 Task: Look for space in Nokia, Finland from 9th August, 2023 to 12th August, 2023 for 1 adult in price range Rs.6000 to Rs.15000. Place can be entire place with 1  bedroom having 1 bed and 1 bathroom. Property type can be house, flat, guest house. Booking option can be shelf check-in. Required host language is .
Action: Mouse moved to (392, 86)
Screenshot: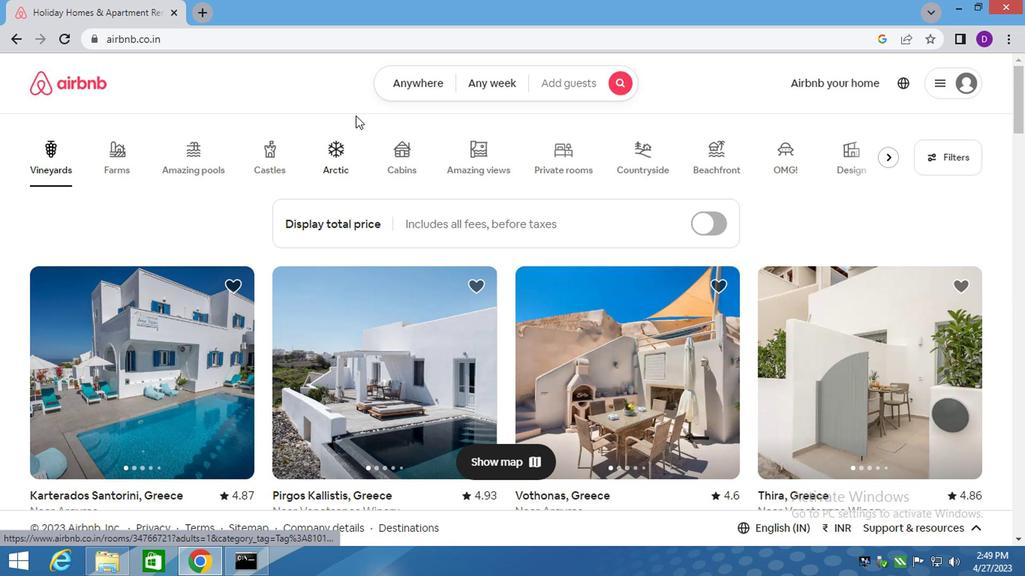 
Action: Mouse pressed left at (392, 86)
Screenshot: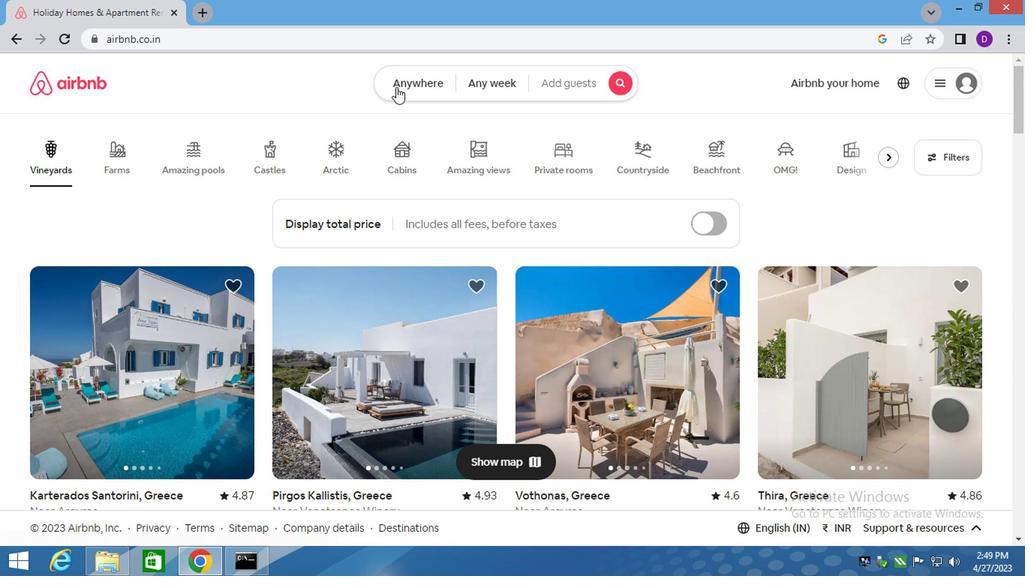 
Action: Mouse moved to (295, 149)
Screenshot: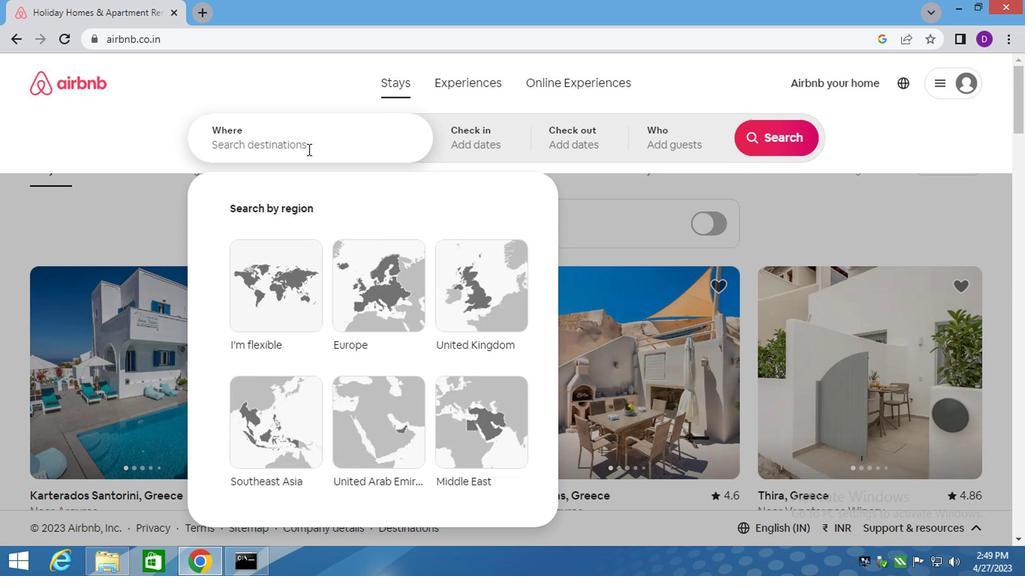 
Action: Mouse pressed left at (295, 149)
Screenshot: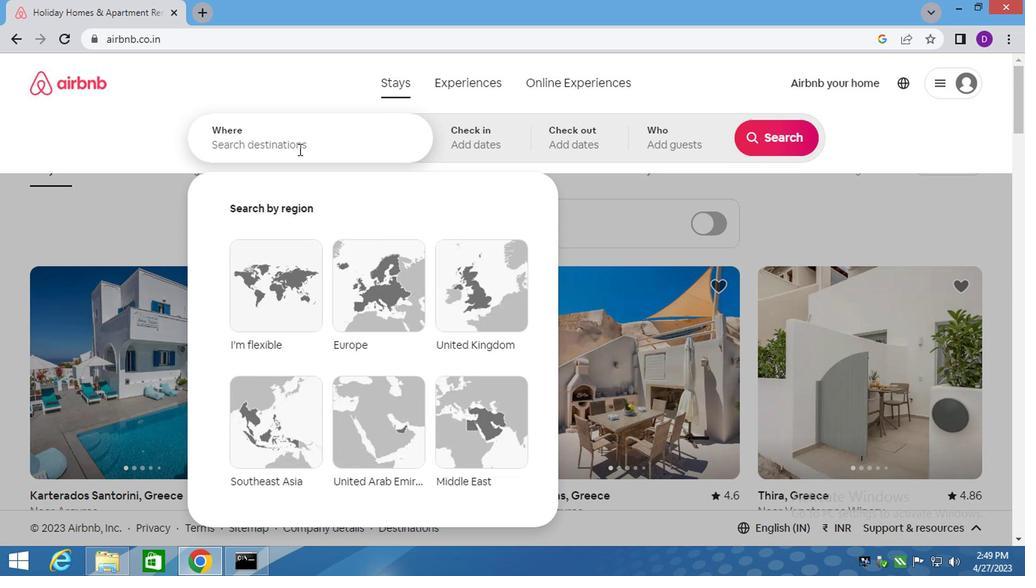 
Action: Key pressed nokia,<Key.space>finland
Screenshot: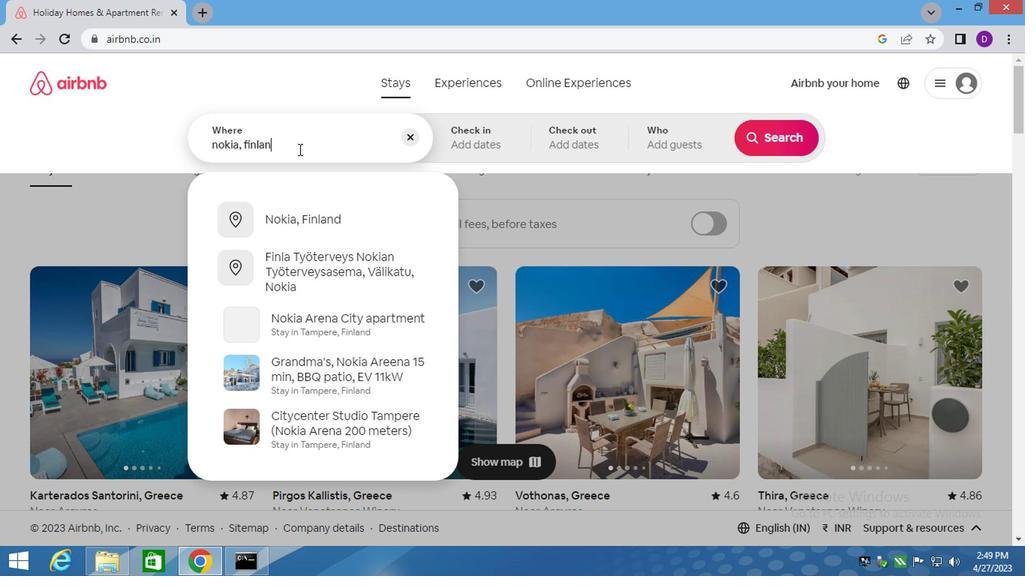 
Action: Mouse moved to (303, 216)
Screenshot: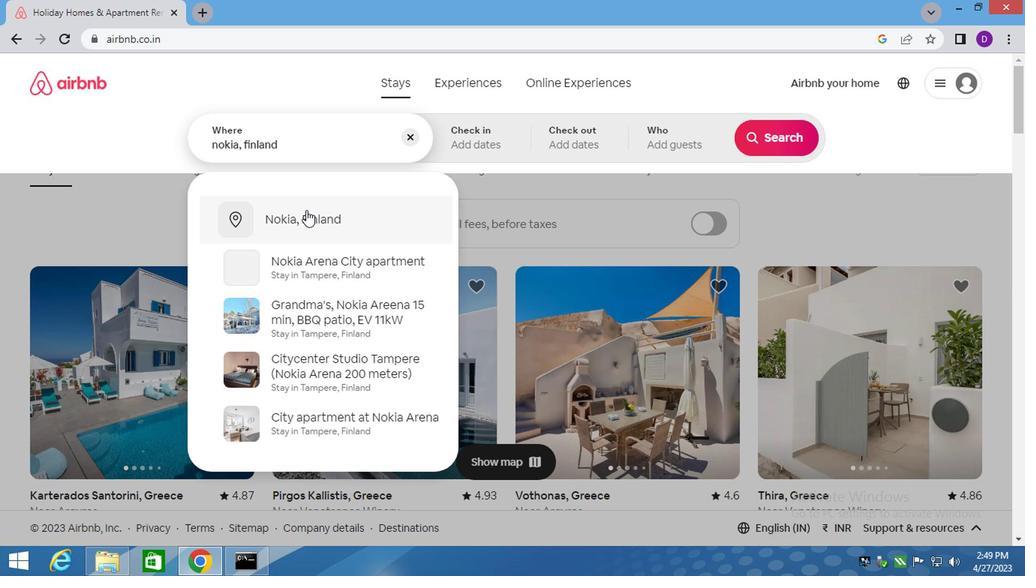 
Action: Mouse pressed left at (303, 216)
Screenshot: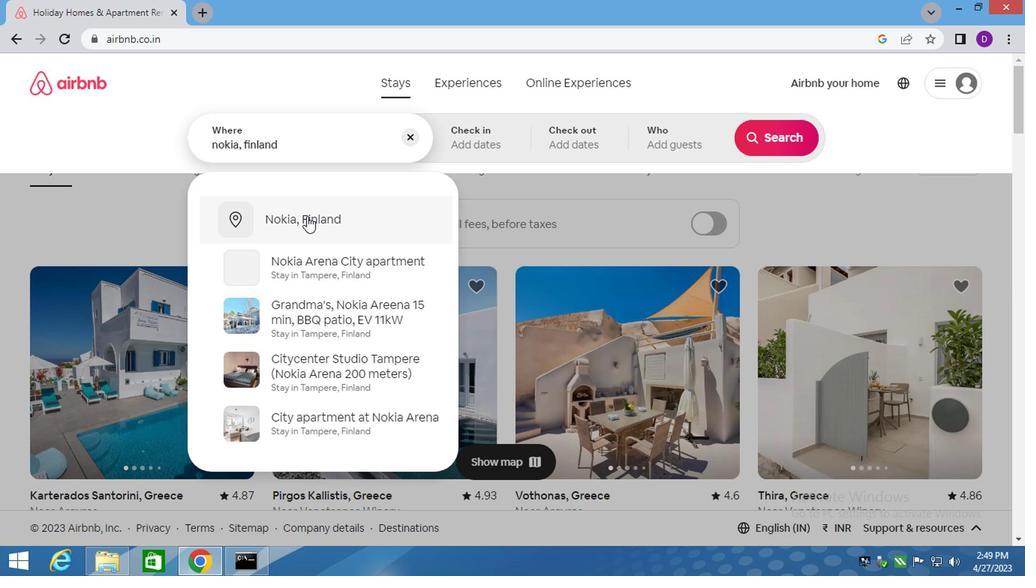 
Action: Mouse moved to (762, 258)
Screenshot: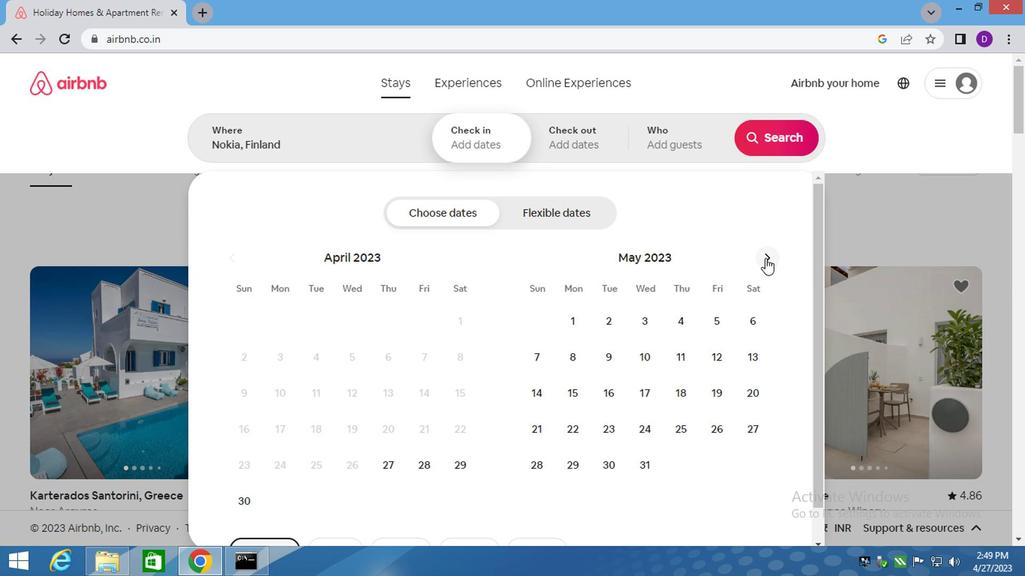 
Action: Mouse pressed left at (762, 258)
Screenshot: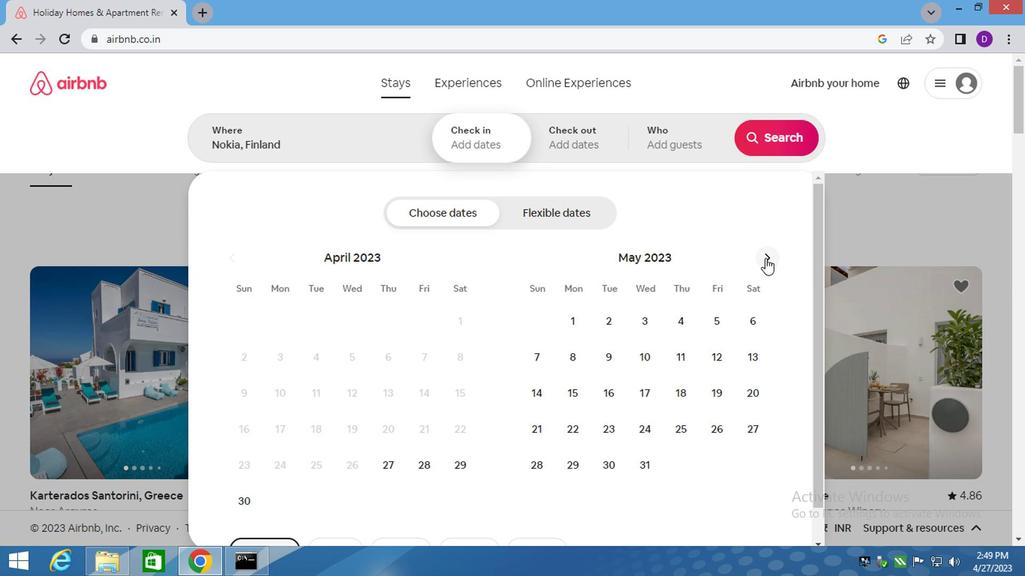 
Action: Mouse pressed left at (762, 258)
Screenshot: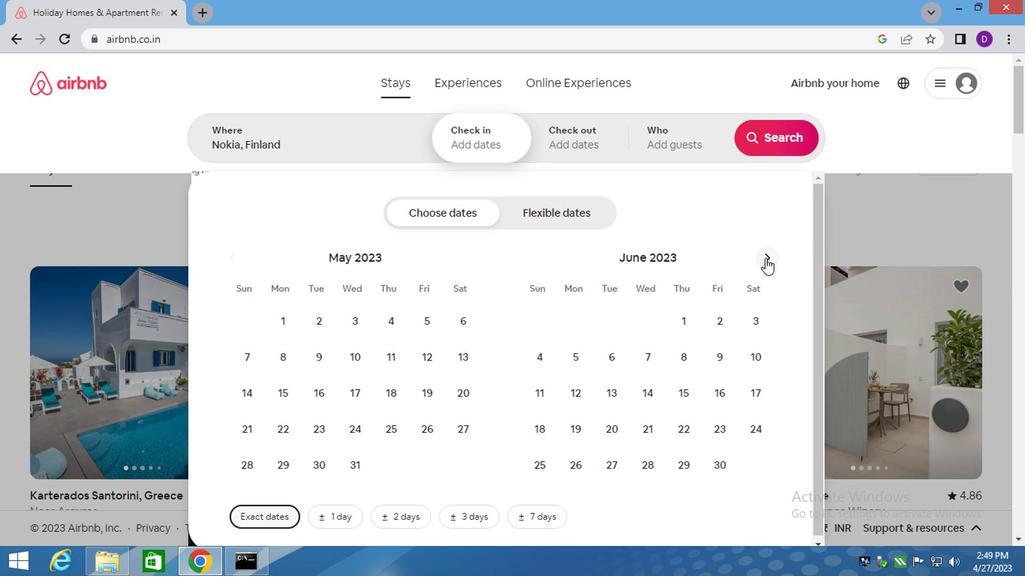 
Action: Mouse pressed left at (762, 258)
Screenshot: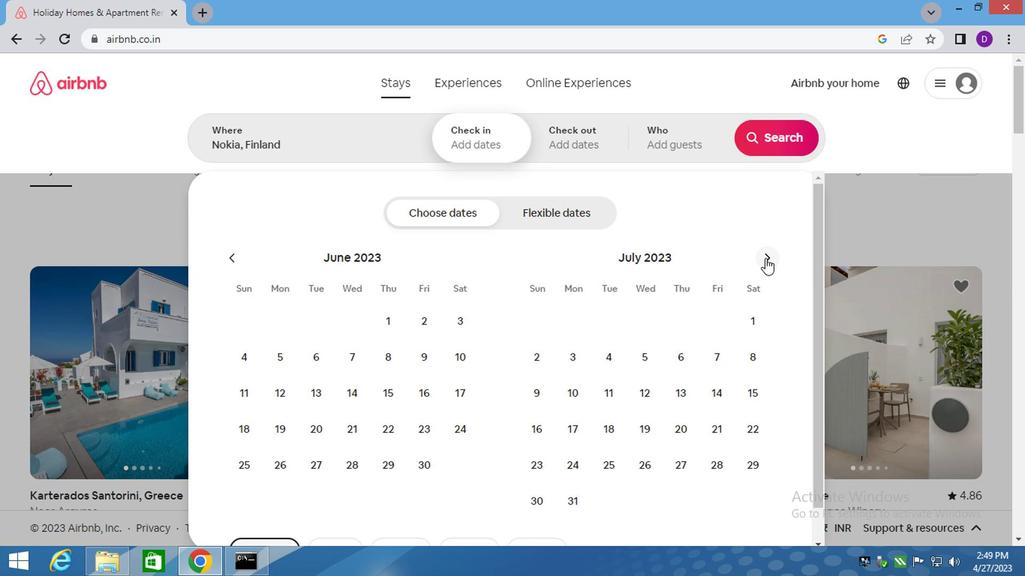 
Action: Mouse moved to (649, 358)
Screenshot: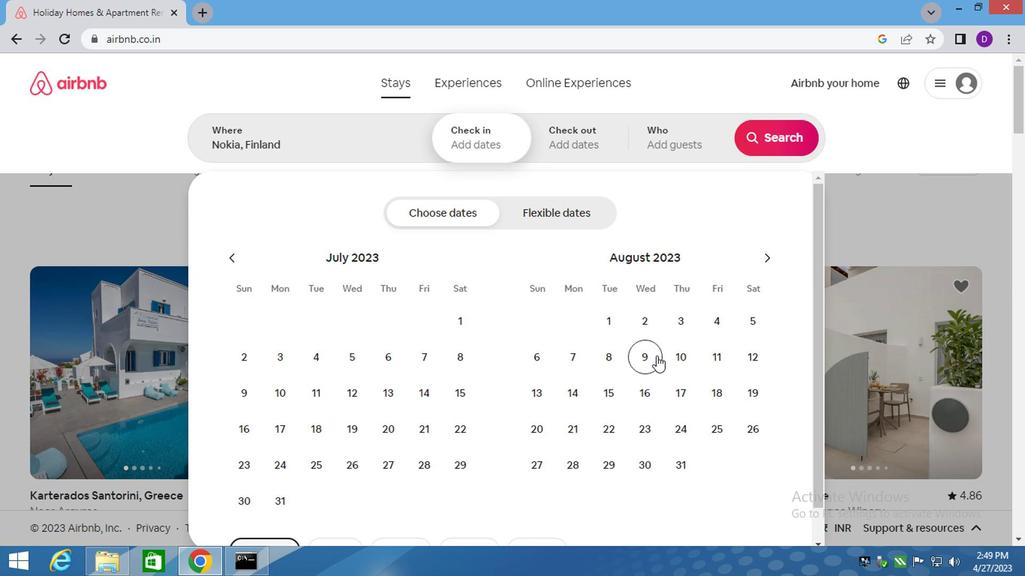 
Action: Mouse pressed left at (649, 358)
Screenshot: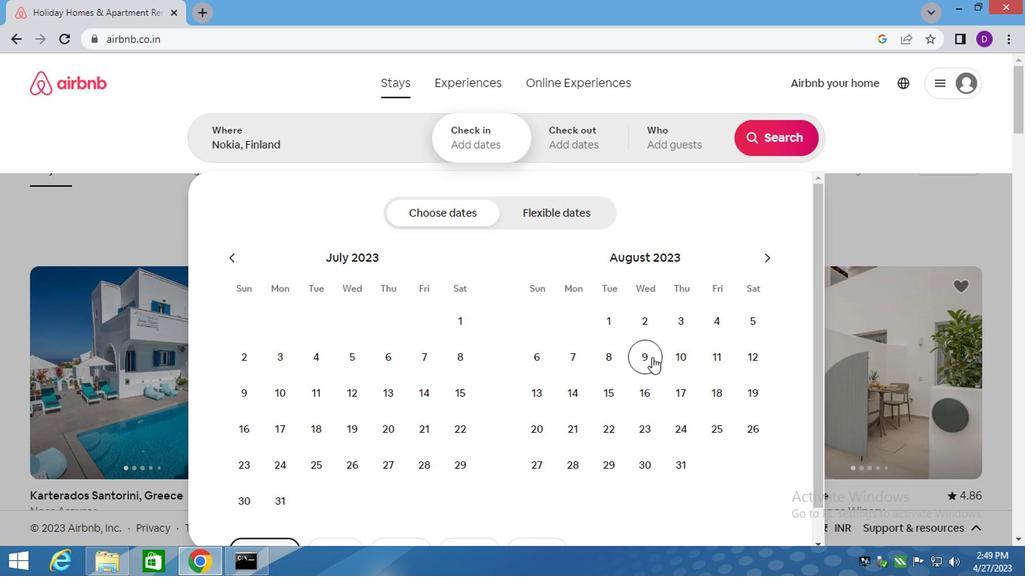 
Action: Mouse moved to (750, 357)
Screenshot: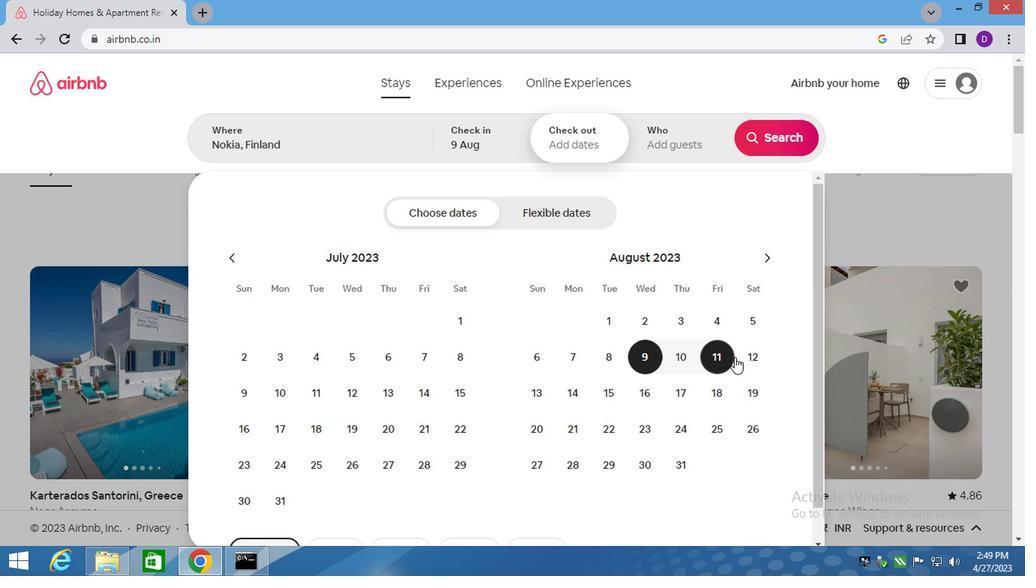 
Action: Mouse pressed left at (750, 357)
Screenshot: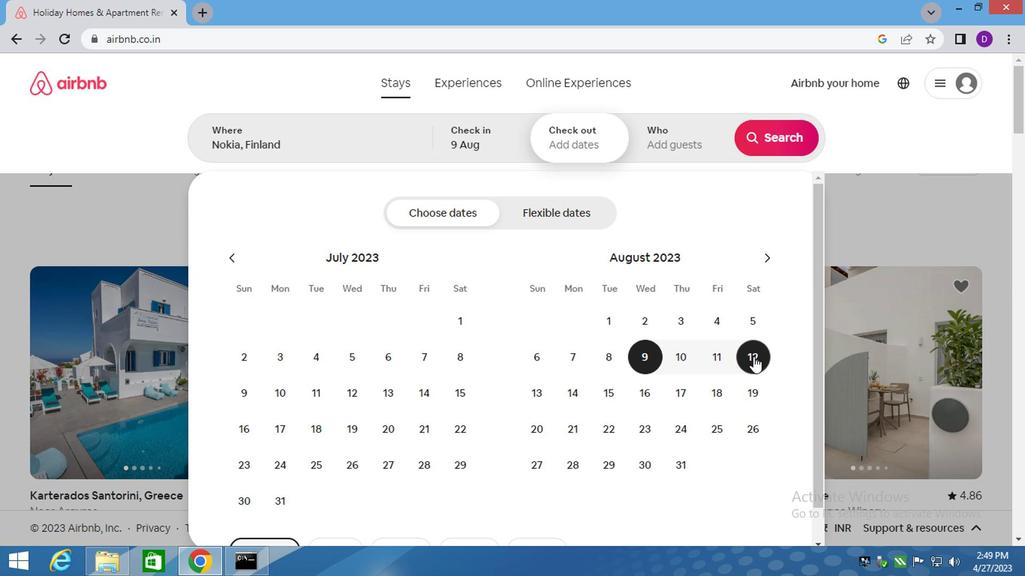 
Action: Mouse moved to (664, 129)
Screenshot: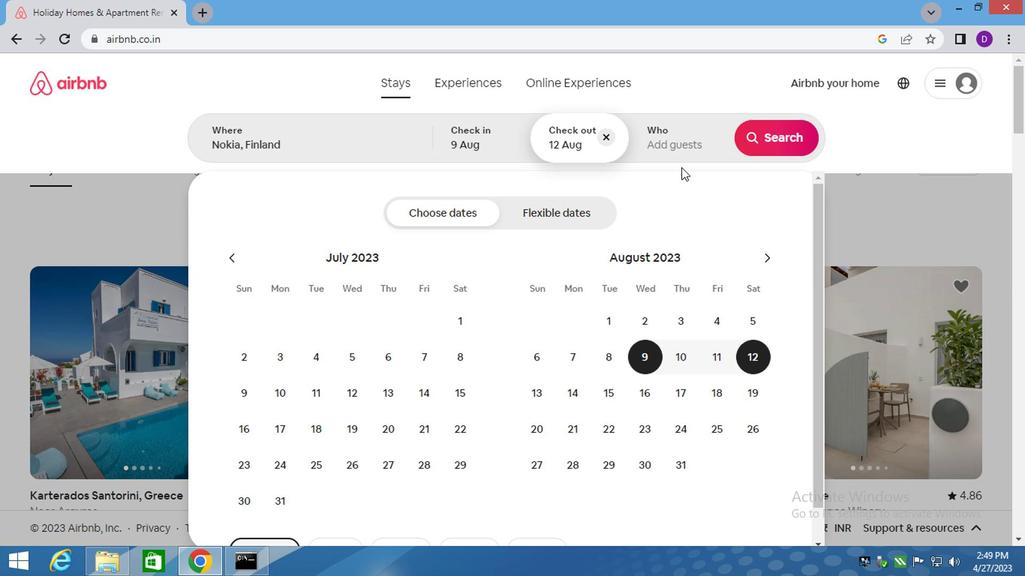 
Action: Mouse pressed left at (664, 129)
Screenshot: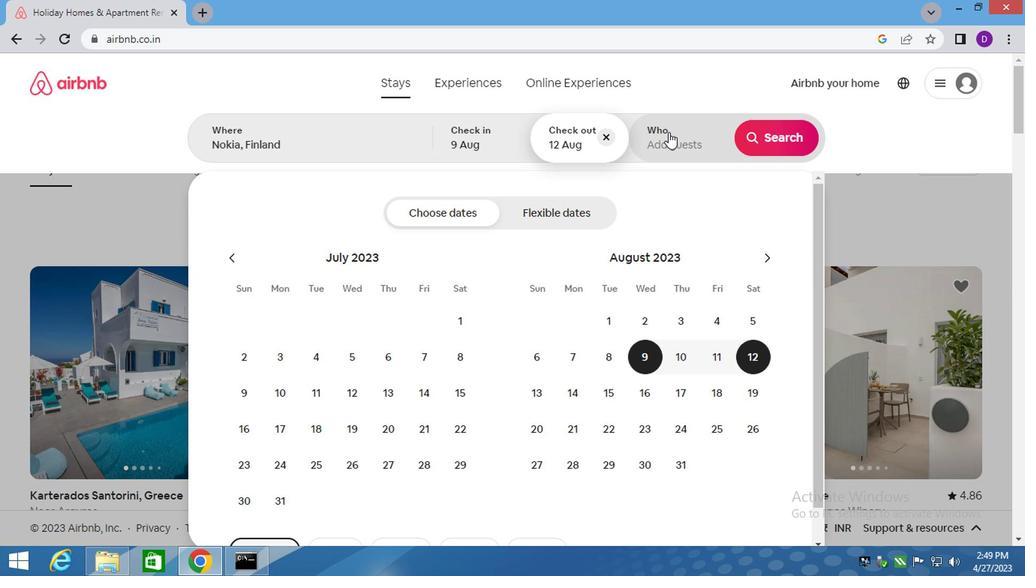 
Action: Mouse moved to (772, 222)
Screenshot: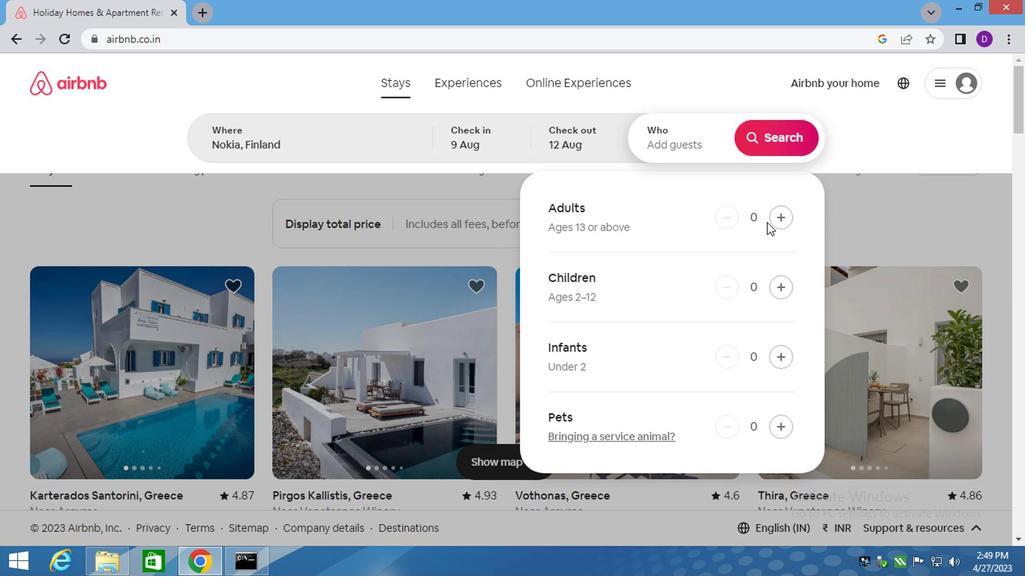 
Action: Mouse pressed left at (772, 222)
Screenshot: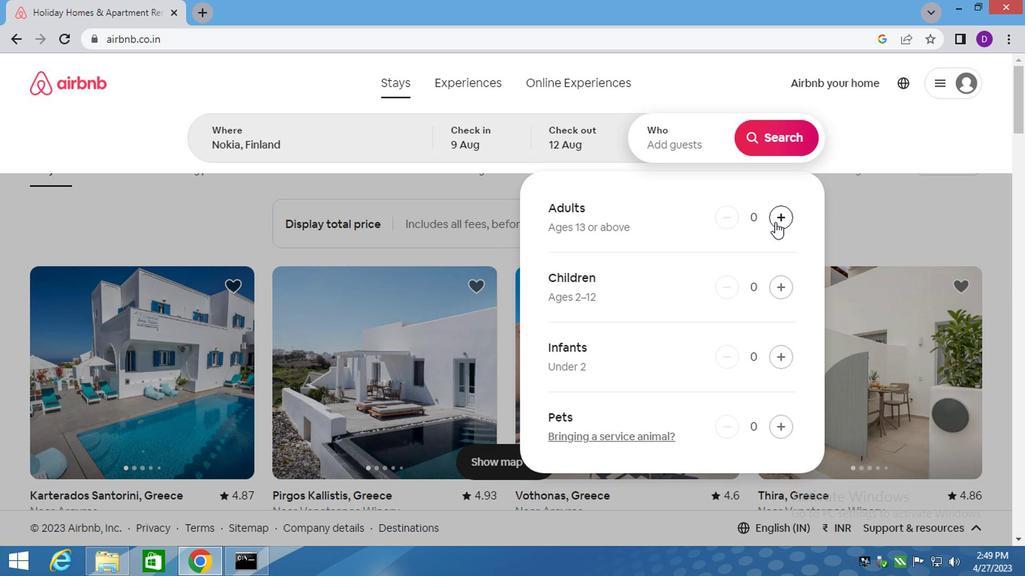 
Action: Mouse moved to (760, 137)
Screenshot: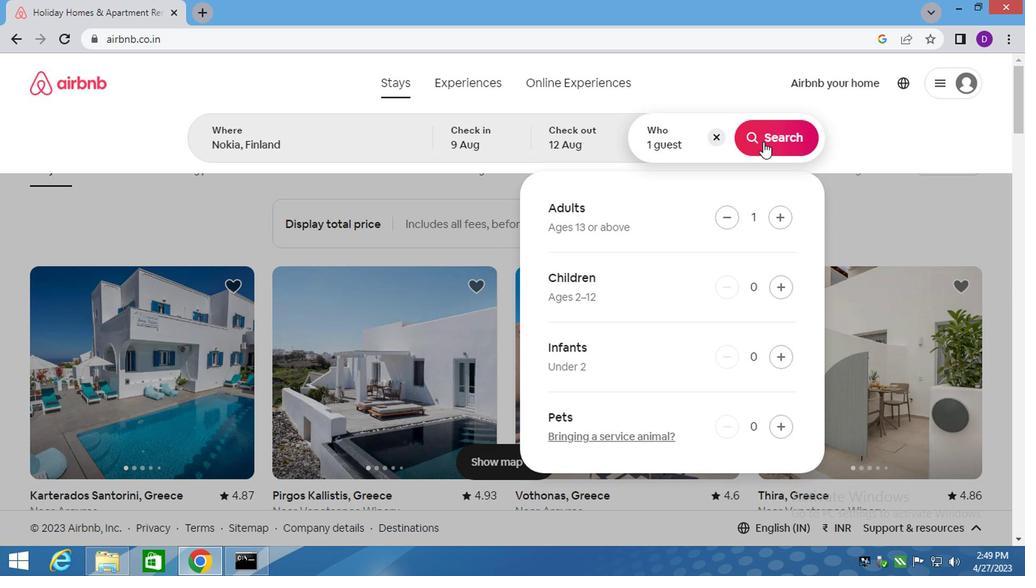 
Action: Mouse pressed left at (760, 137)
Screenshot: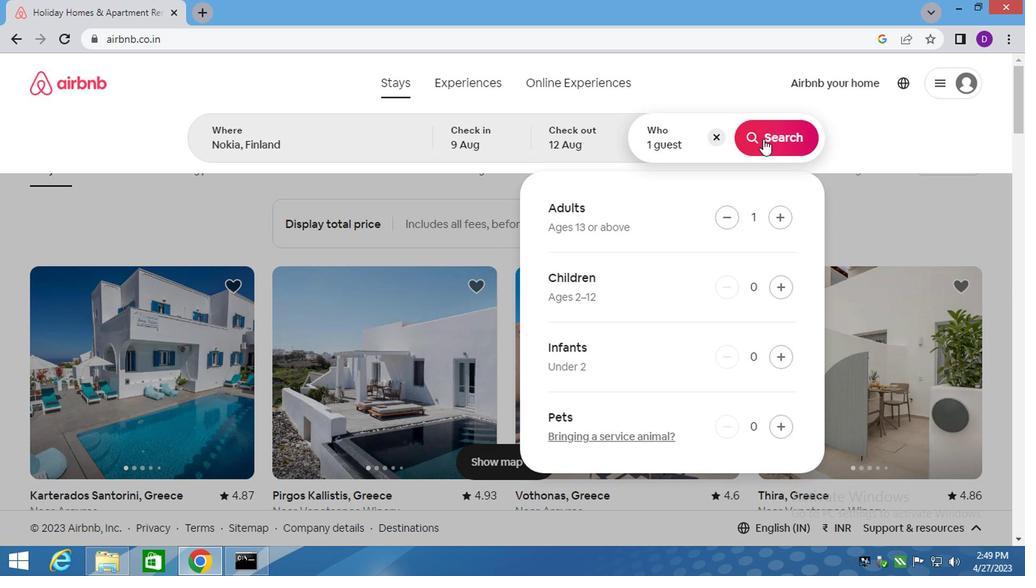 
Action: Mouse moved to (949, 137)
Screenshot: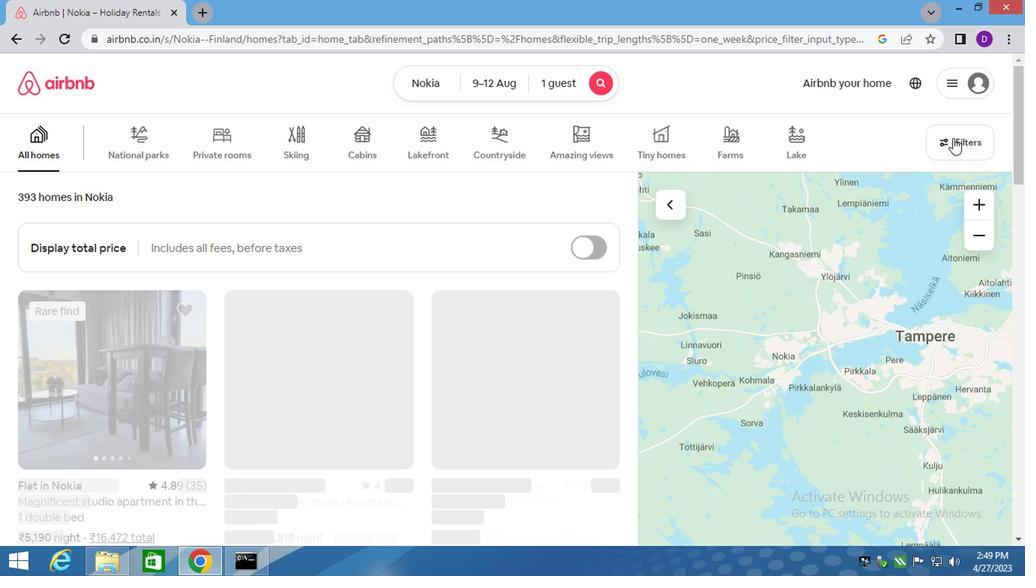 
Action: Mouse pressed left at (949, 137)
Screenshot: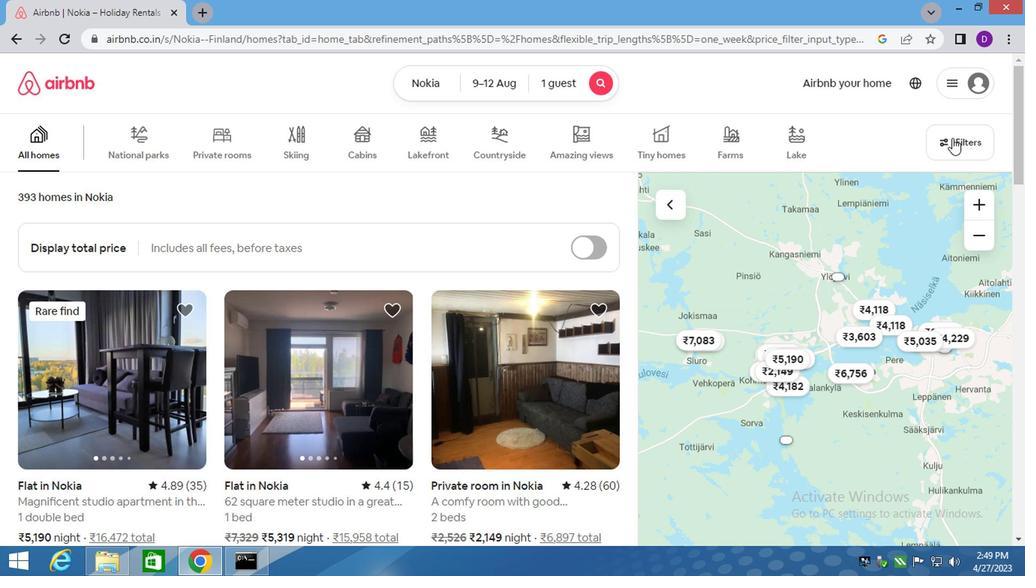 
Action: Mouse moved to (305, 332)
Screenshot: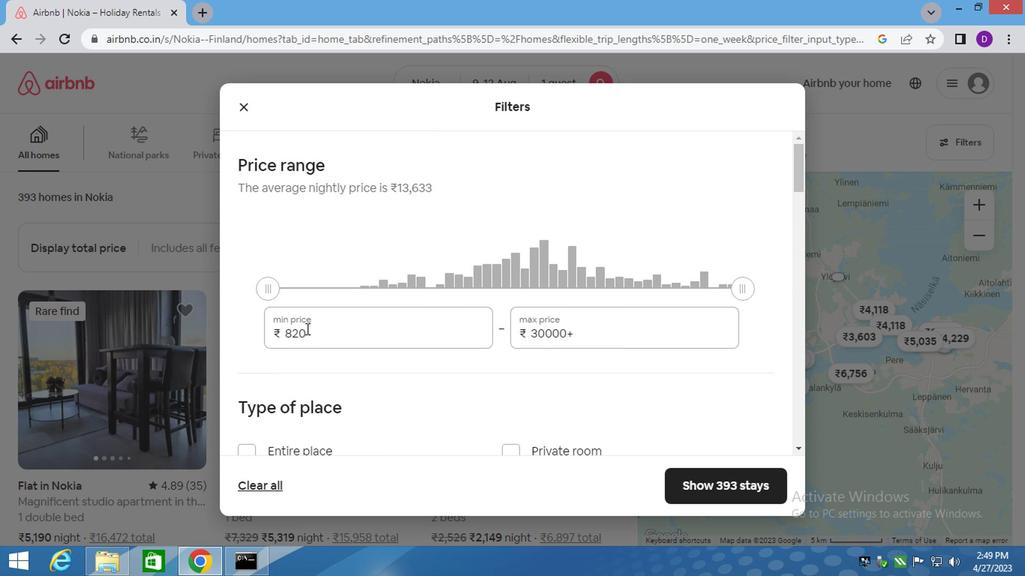 
Action: Mouse pressed left at (305, 332)
Screenshot: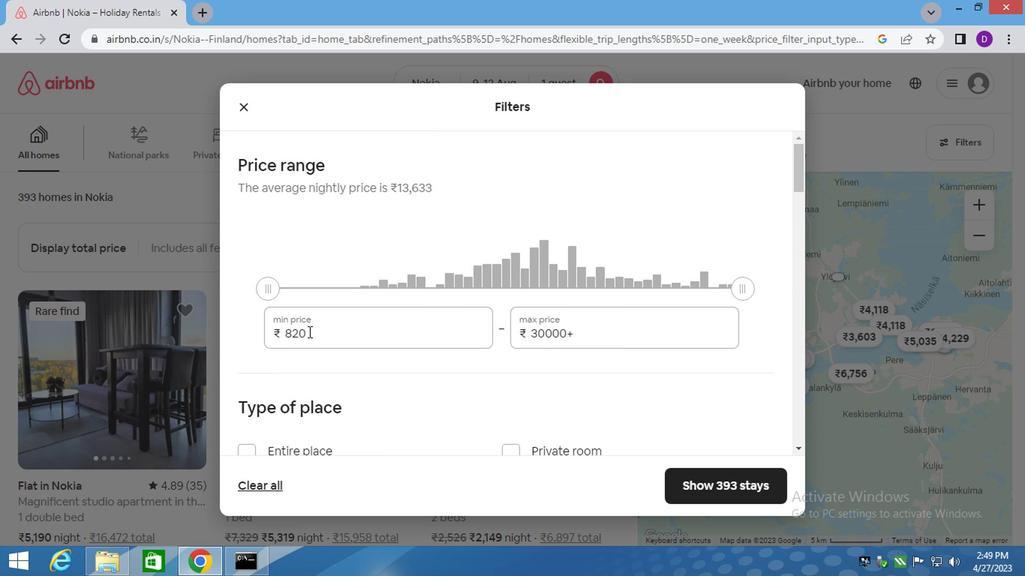 
Action: Mouse pressed left at (305, 332)
Screenshot: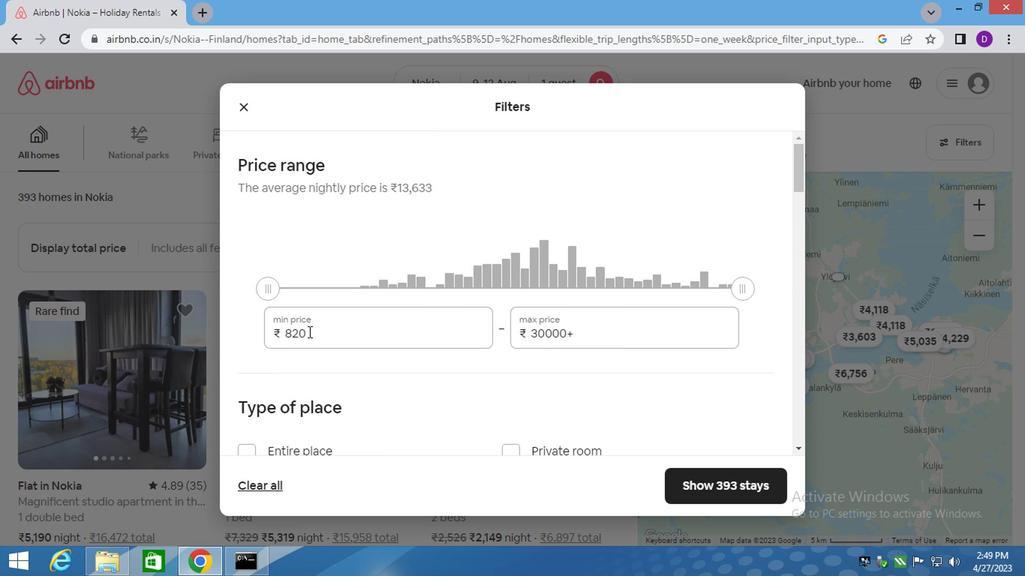 
Action: Key pressed 6000<Key.tab>15000
Screenshot: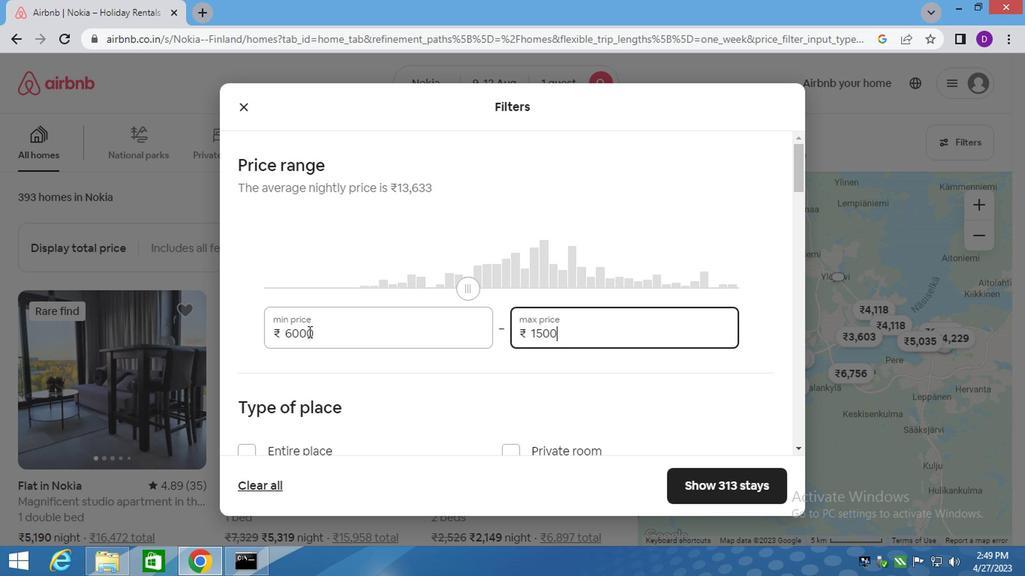 
Action: Mouse moved to (311, 354)
Screenshot: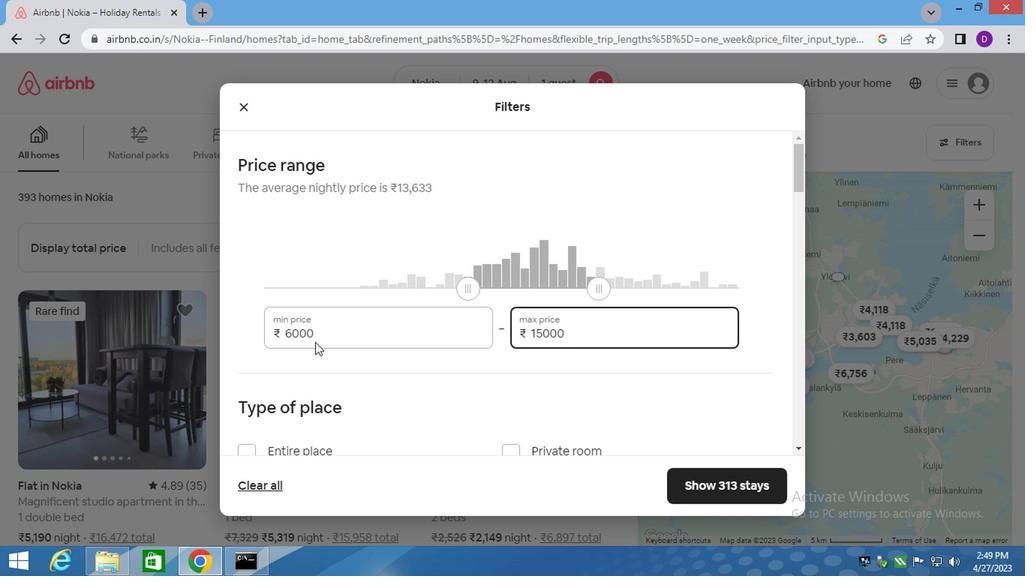 
Action: Mouse scrolled (311, 353) with delta (0, -1)
Screenshot: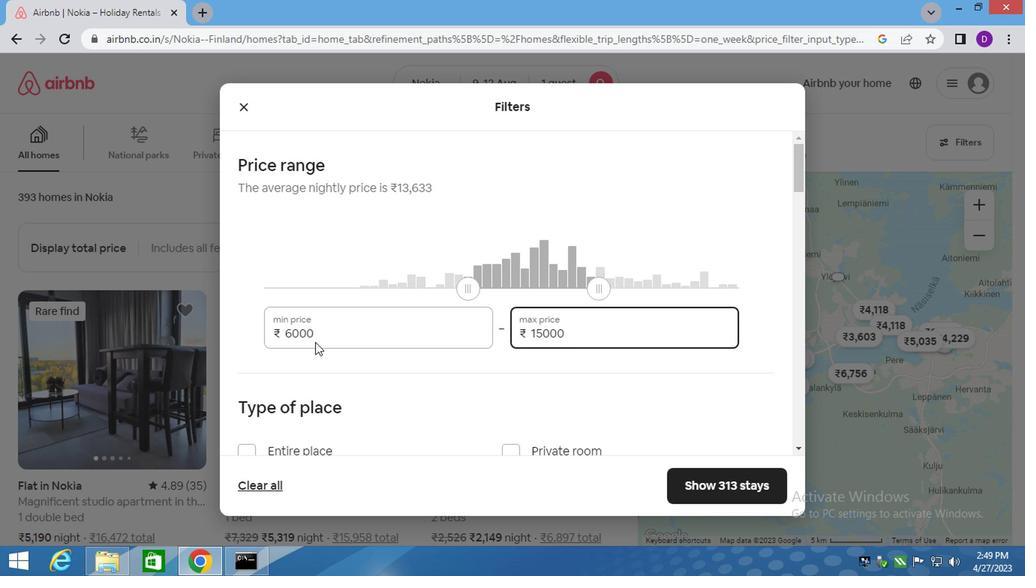 
Action: Mouse moved to (244, 386)
Screenshot: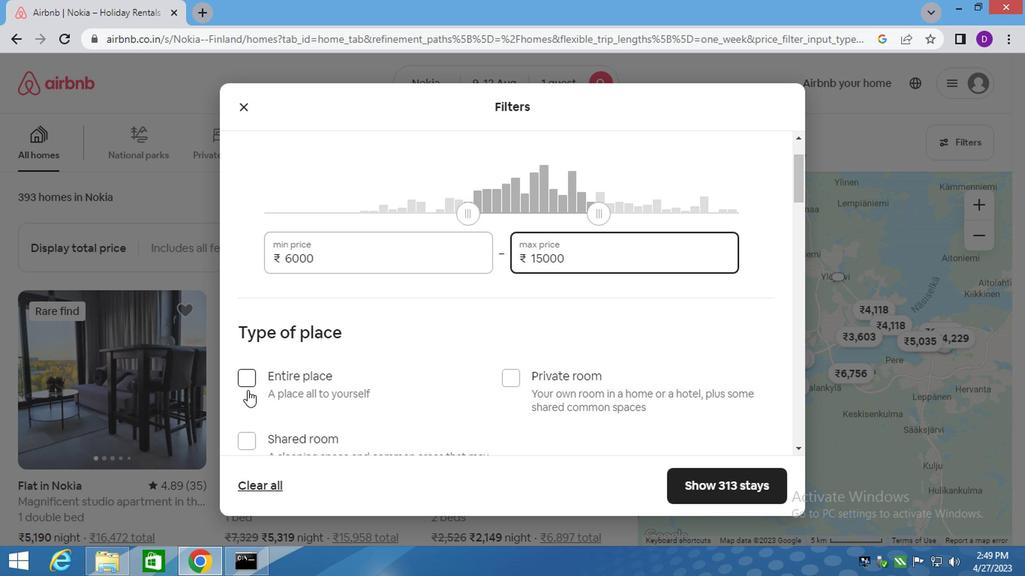 
Action: Mouse pressed left at (244, 386)
Screenshot: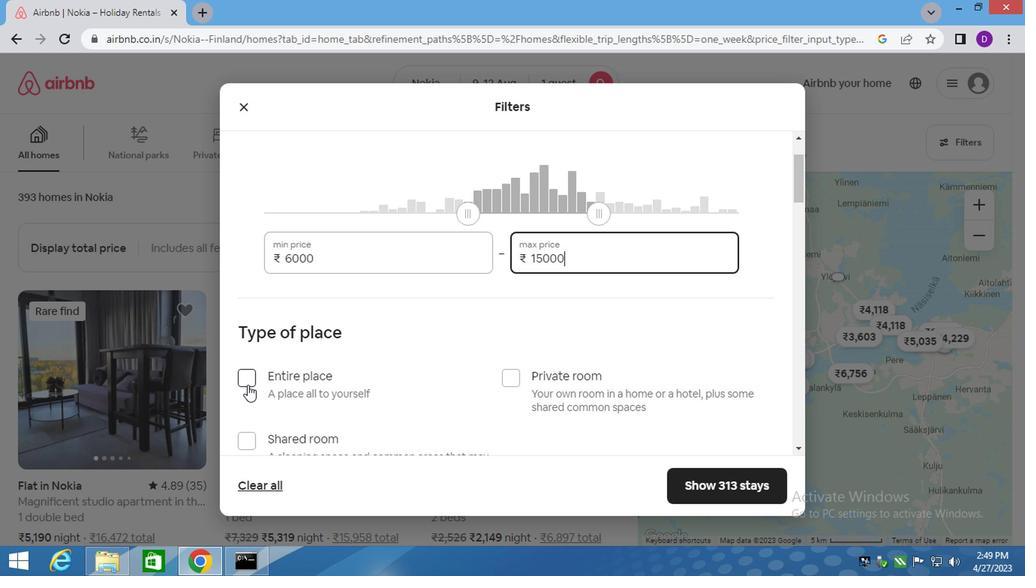 
Action: Mouse moved to (320, 403)
Screenshot: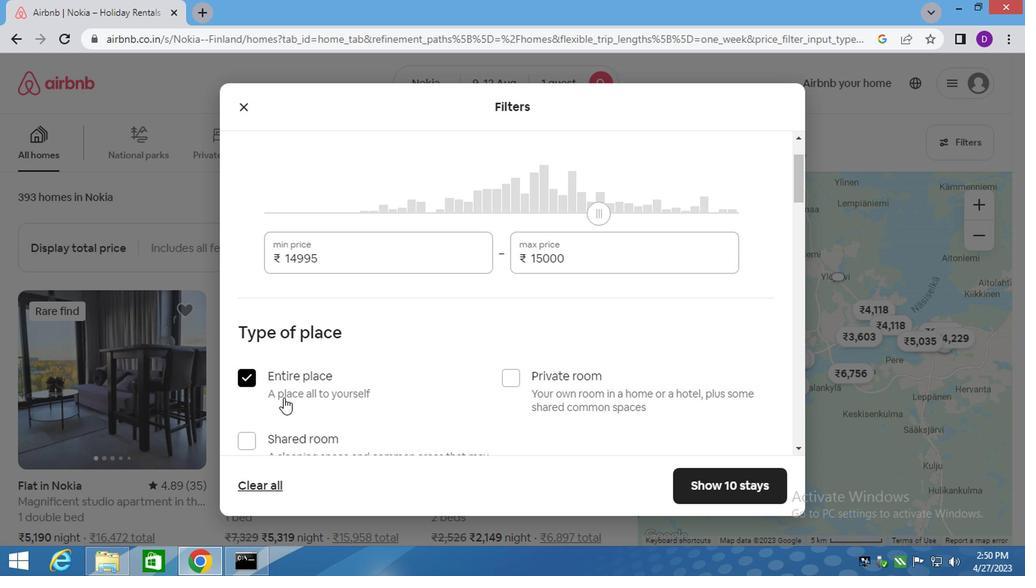 
Action: Mouse scrolled (320, 402) with delta (0, 0)
Screenshot: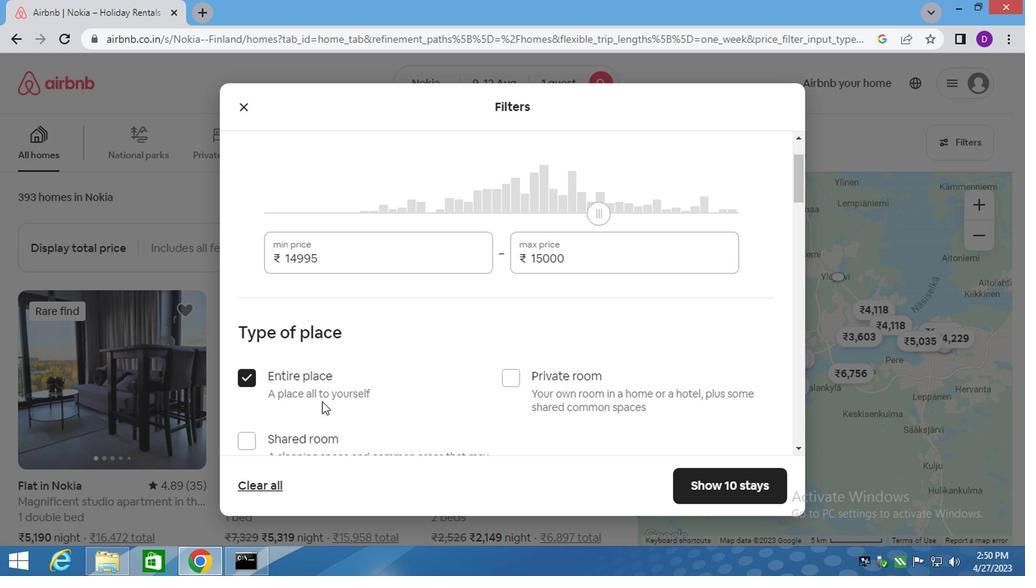 
Action: Mouse scrolled (320, 402) with delta (0, 0)
Screenshot: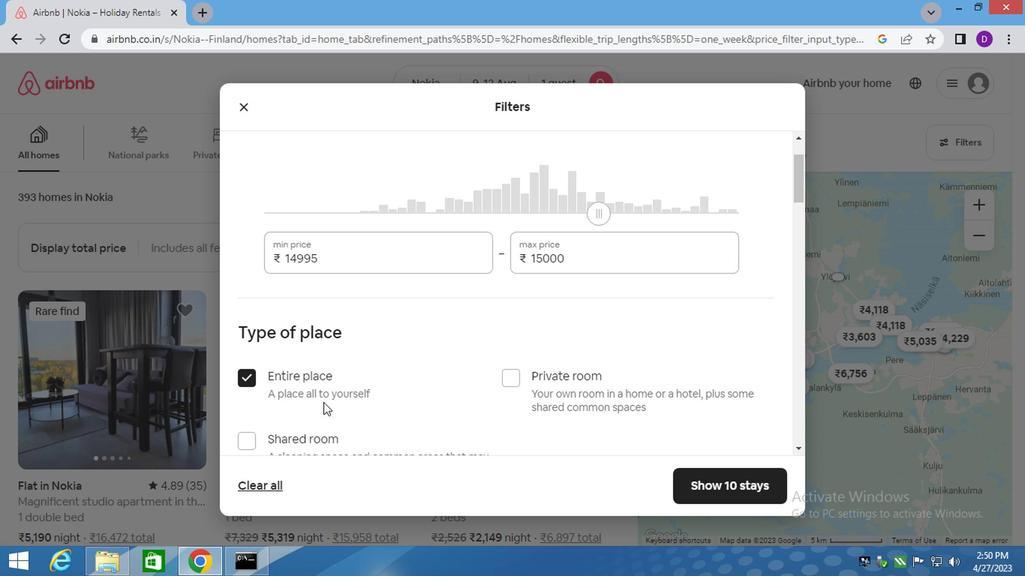 
Action: Mouse scrolled (320, 402) with delta (0, 0)
Screenshot: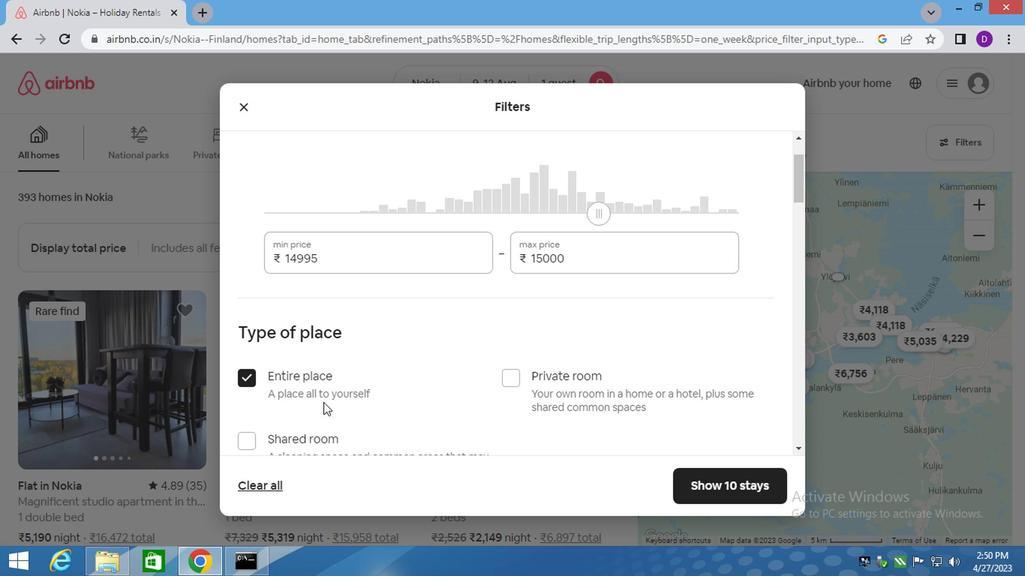 
Action: Mouse moved to (320, 403)
Screenshot: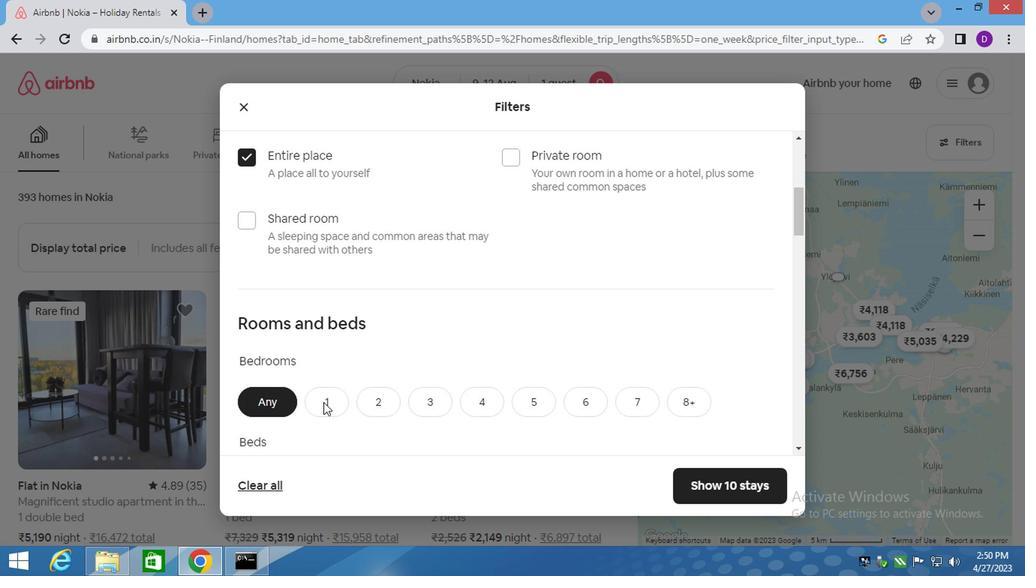 
Action: Mouse scrolled (320, 402) with delta (0, 0)
Screenshot: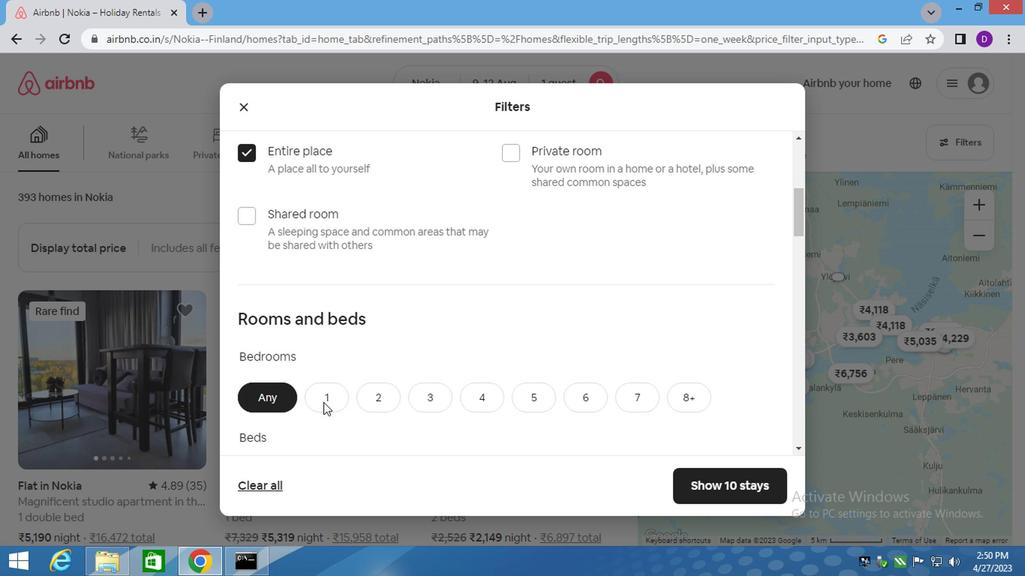 
Action: Mouse moved to (320, 403)
Screenshot: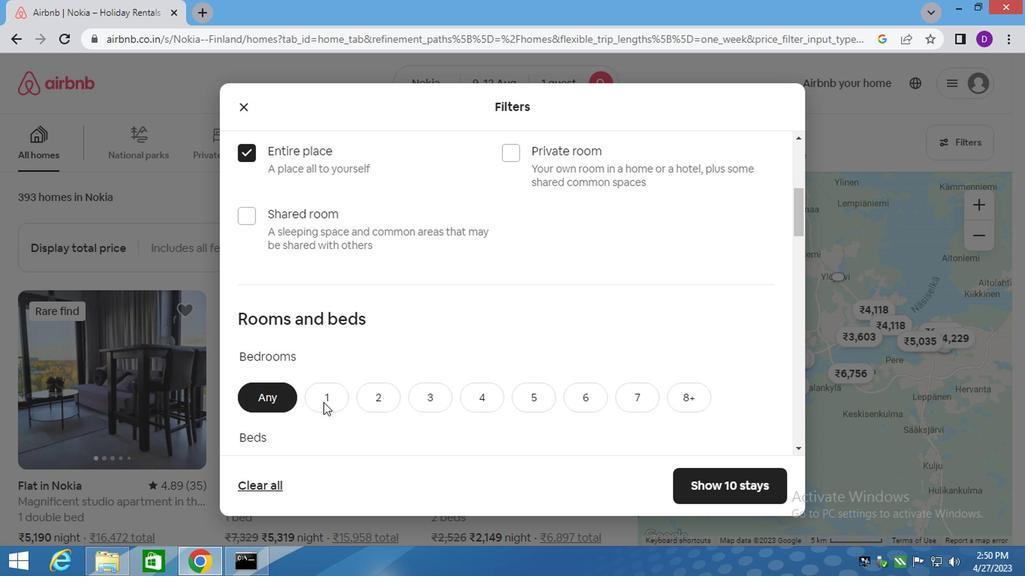 
Action: Mouse scrolled (320, 402) with delta (0, 0)
Screenshot: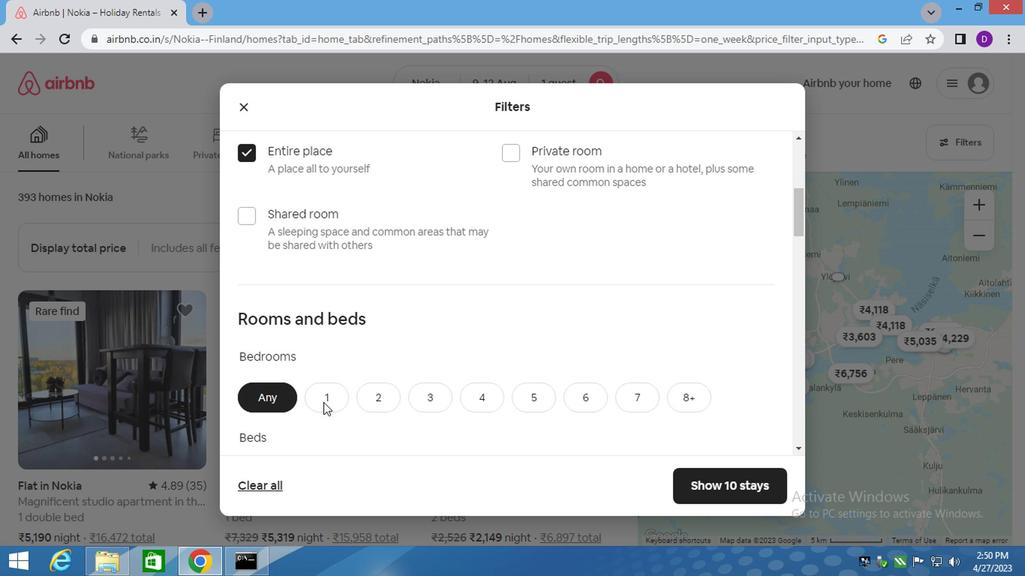 
Action: Mouse moved to (308, 245)
Screenshot: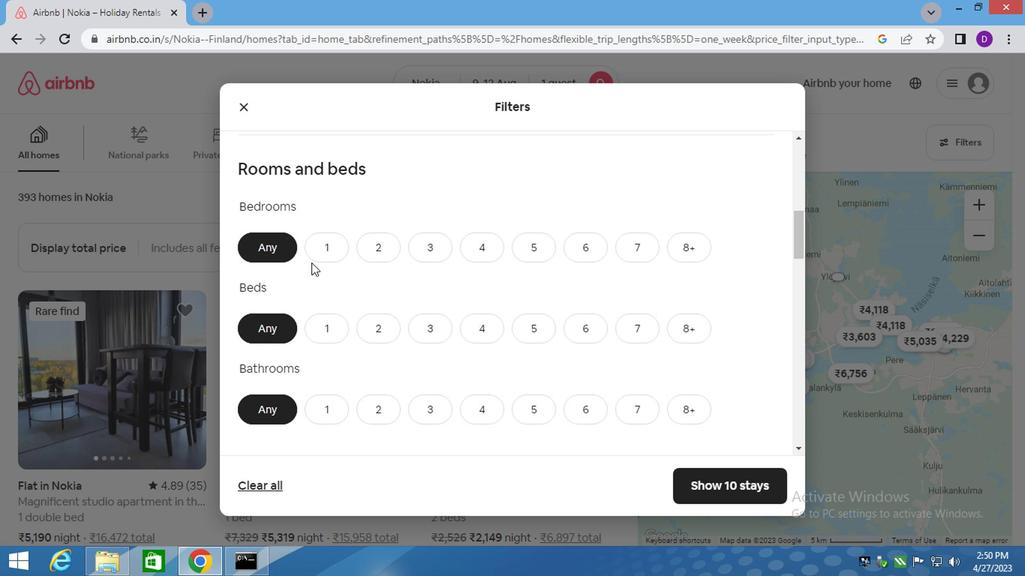 
Action: Mouse pressed left at (308, 245)
Screenshot: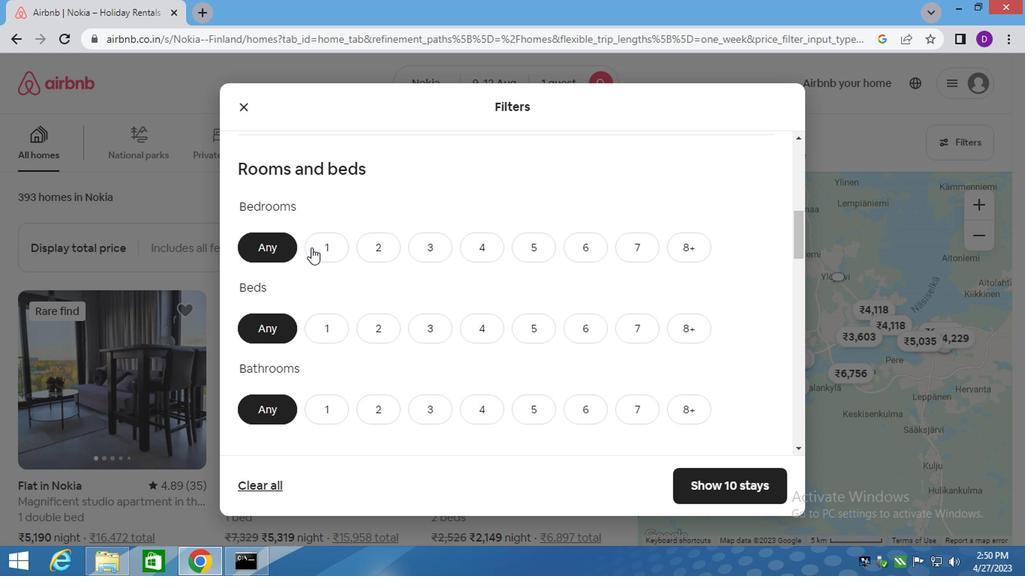 
Action: Mouse moved to (321, 327)
Screenshot: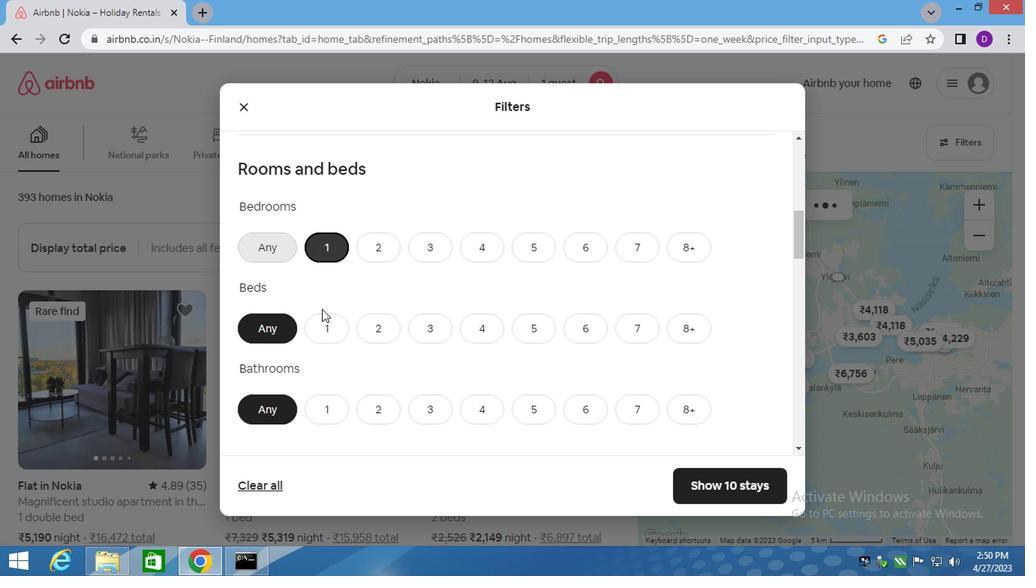 
Action: Mouse pressed left at (321, 327)
Screenshot: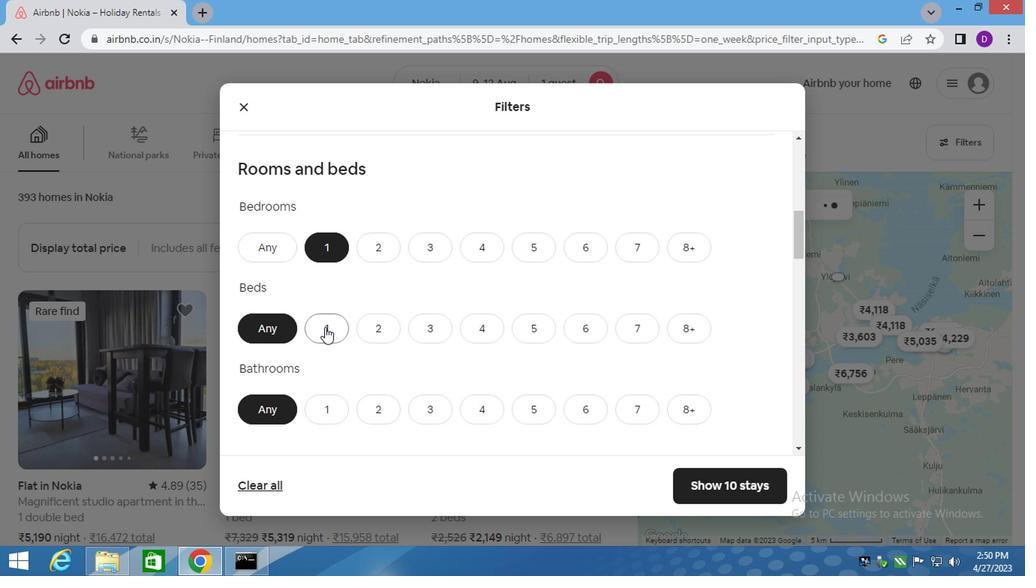 
Action: Mouse moved to (327, 398)
Screenshot: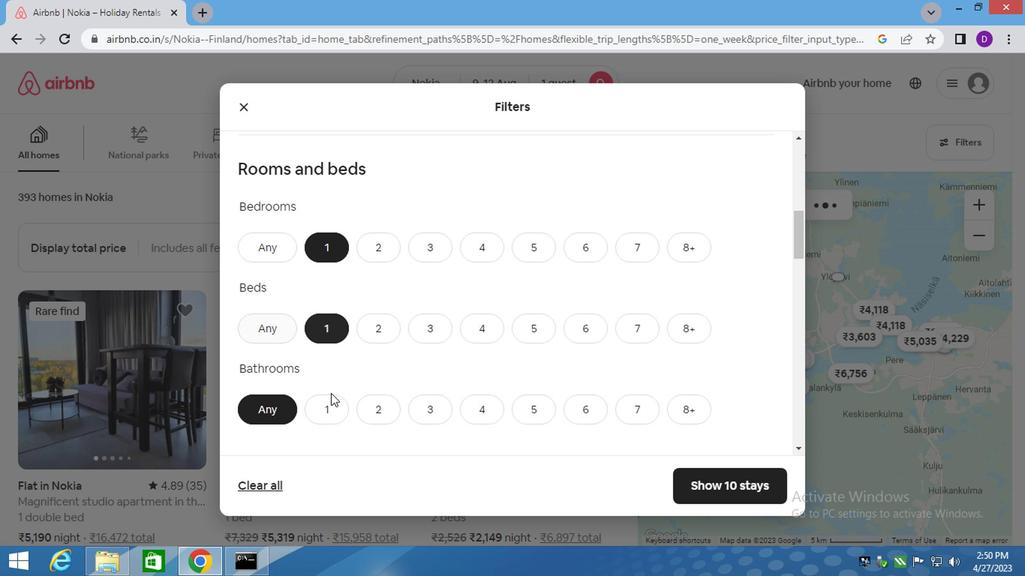 
Action: Mouse pressed left at (327, 398)
Screenshot: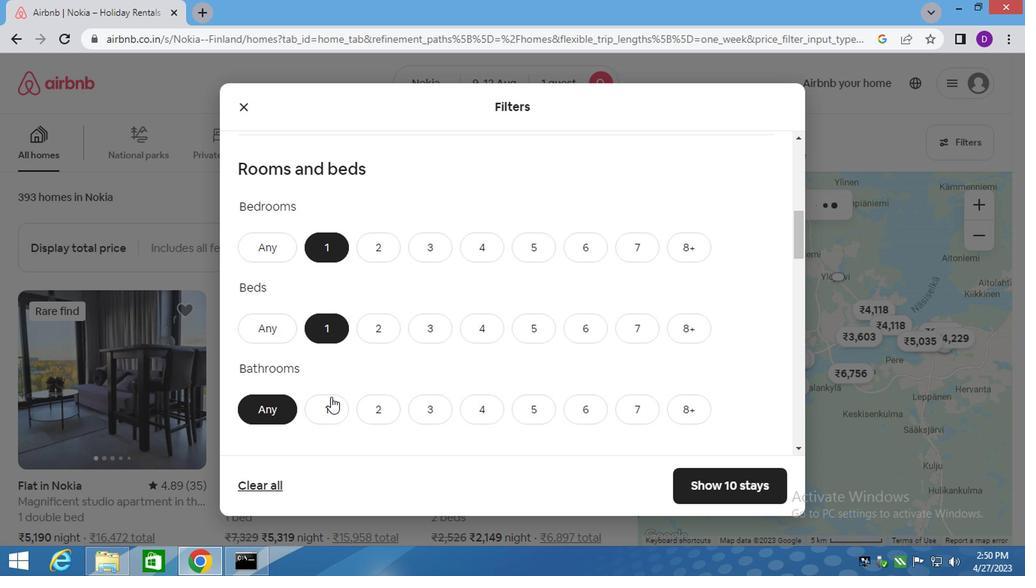 
Action: Mouse moved to (368, 381)
Screenshot: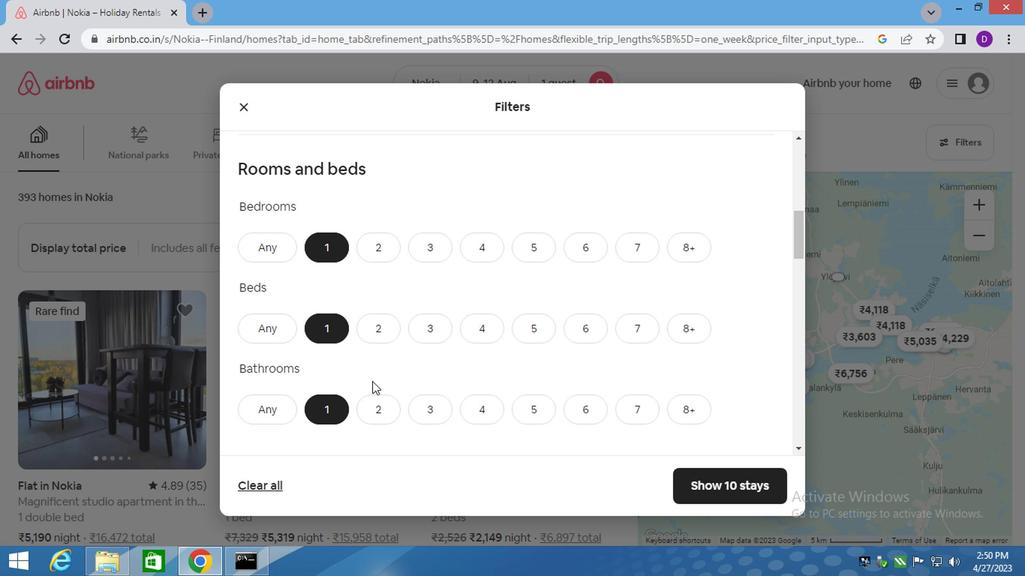 
Action: Mouse scrolled (368, 380) with delta (0, 0)
Screenshot: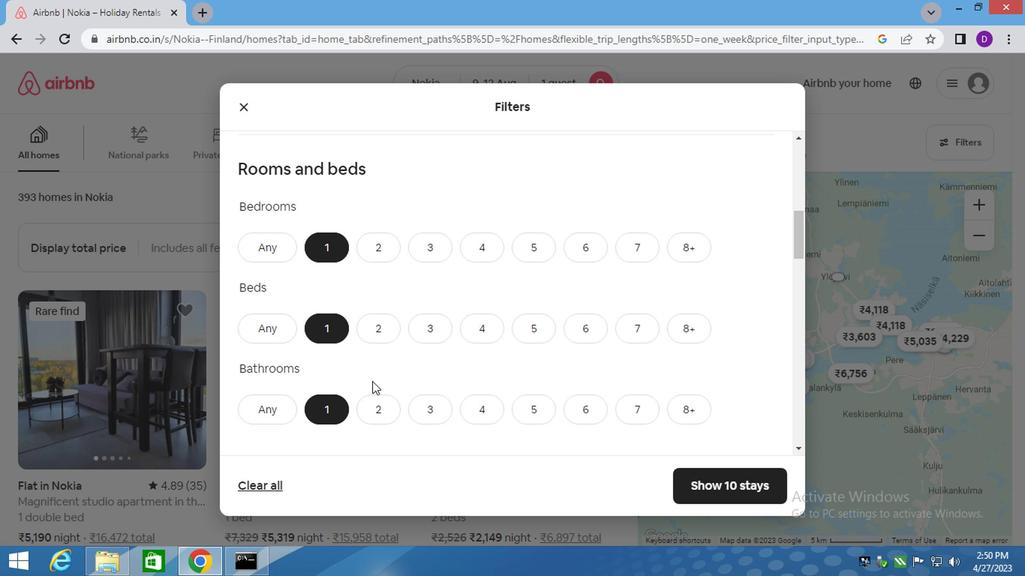 
Action: Mouse scrolled (368, 380) with delta (0, 0)
Screenshot: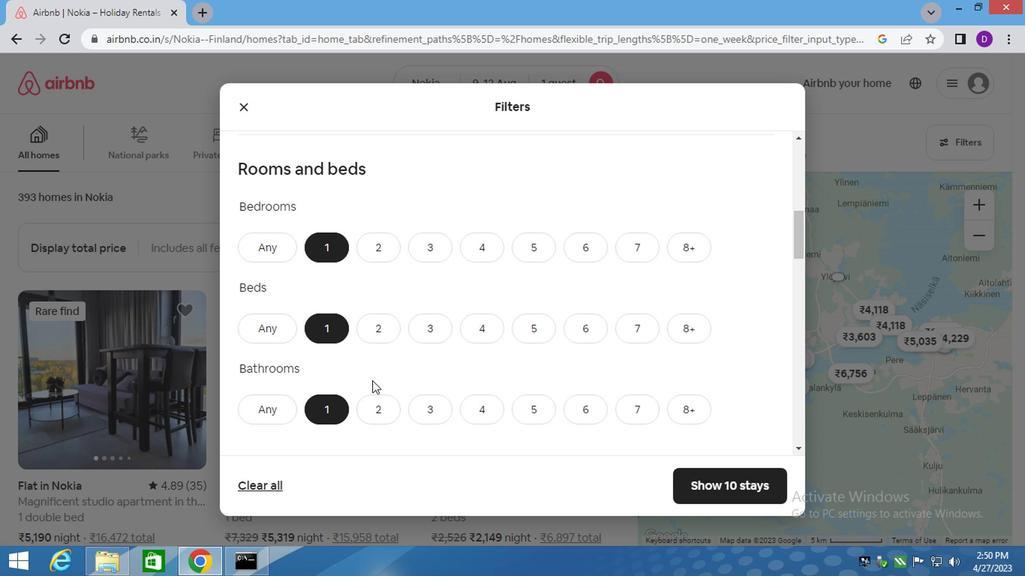 
Action: Mouse moved to (368, 380)
Screenshot: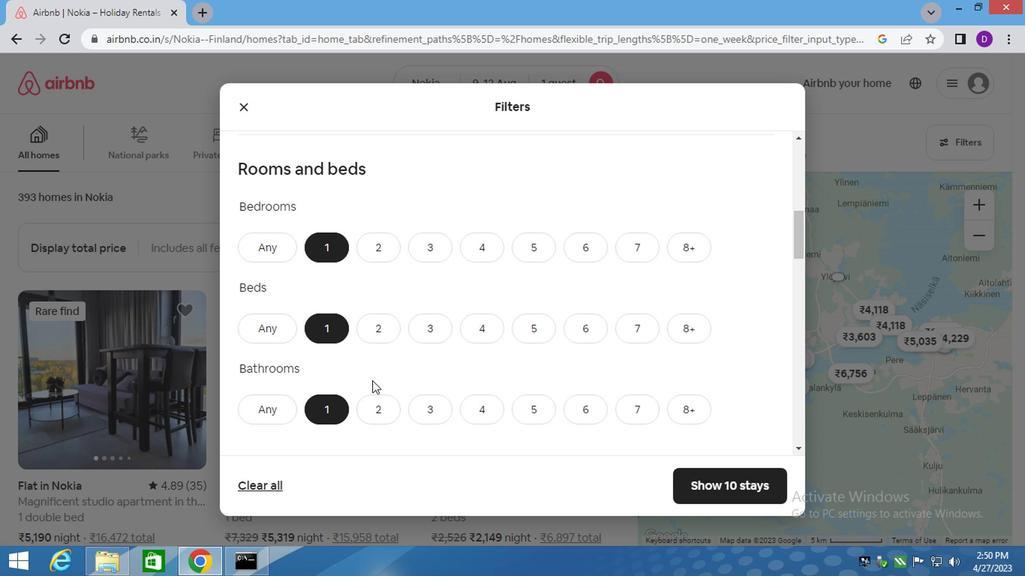 
Action: Mouse scrolled (368, 380) with delta (0, 0)
Screenshot: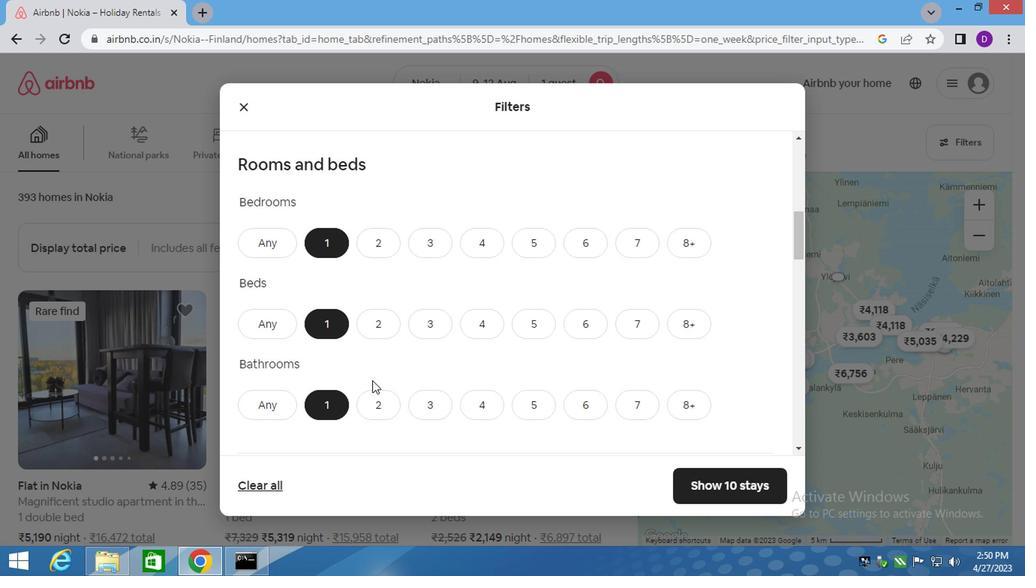 
Action: Mouse moved to (315, 359)
Screenshot: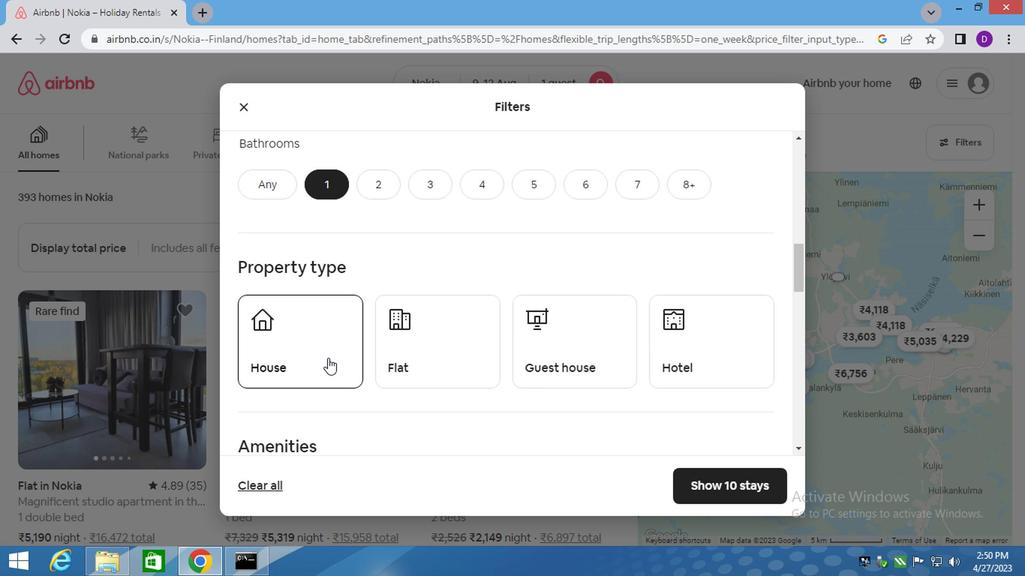
Action: Mouse pressed left at (315, 359)
Screenshot: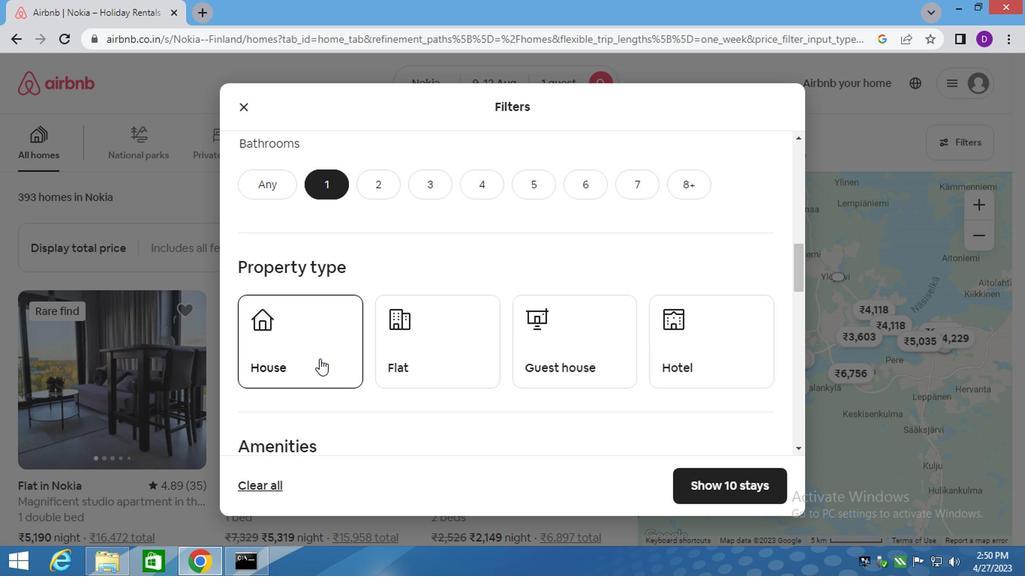 
Action: Mouse moved to (407, 346)
Screenshot: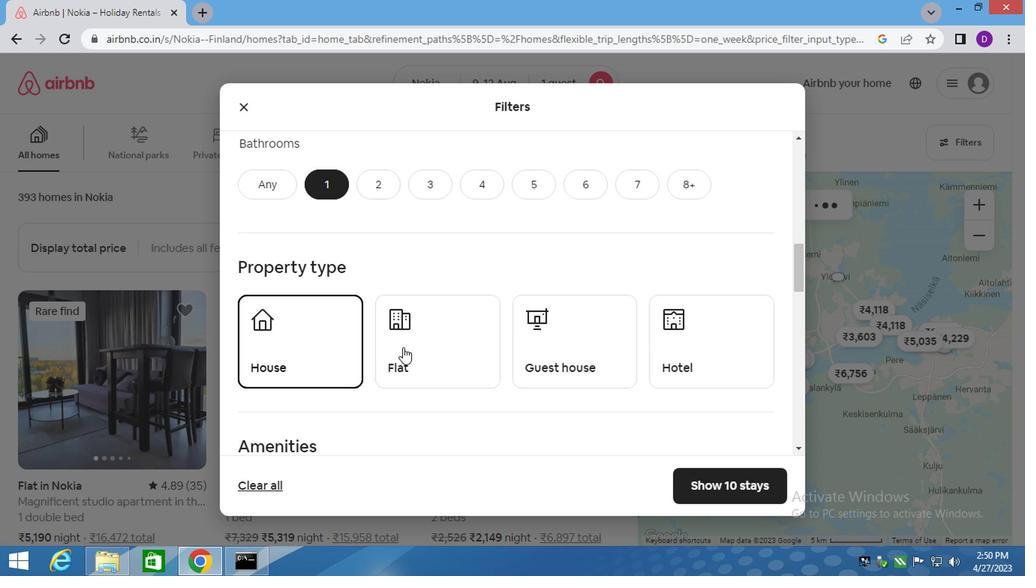 
Action: Mouse pressed left at (407, 346)
Screenshot: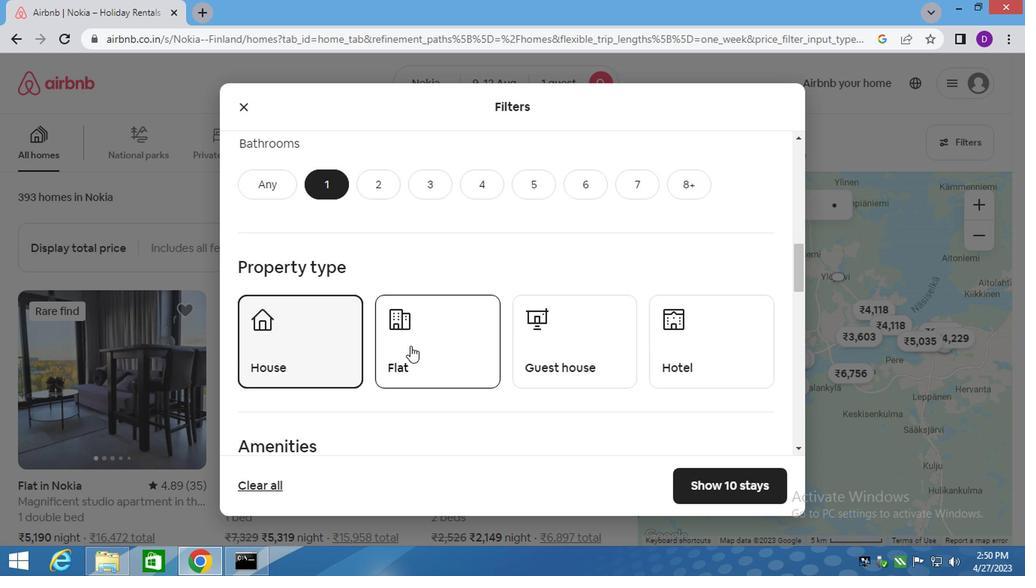 
Action: Mouse moved to (527, 333)
Screenshot: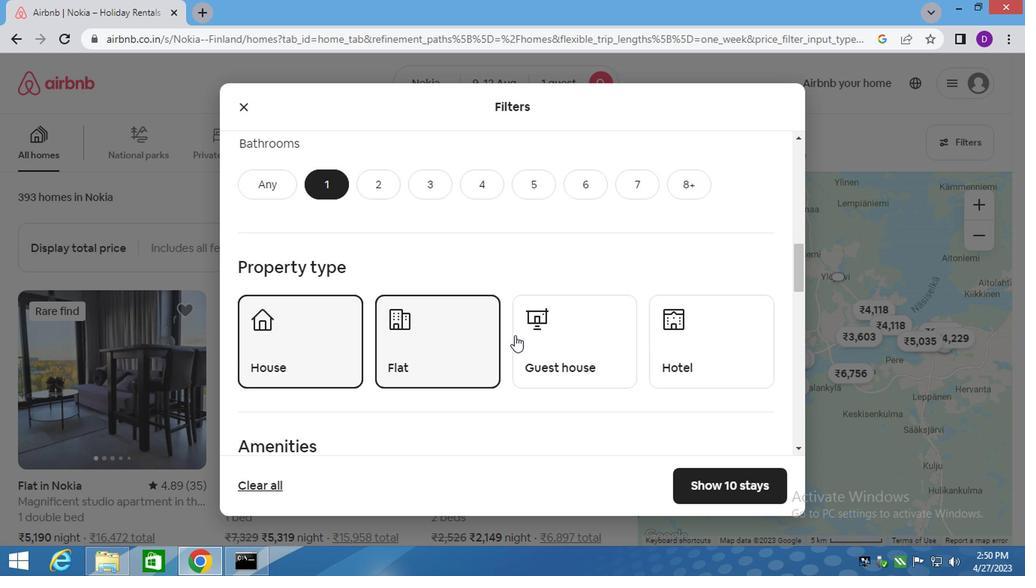 
Action: Mouse pressed left at (527, 333)
Screenshot: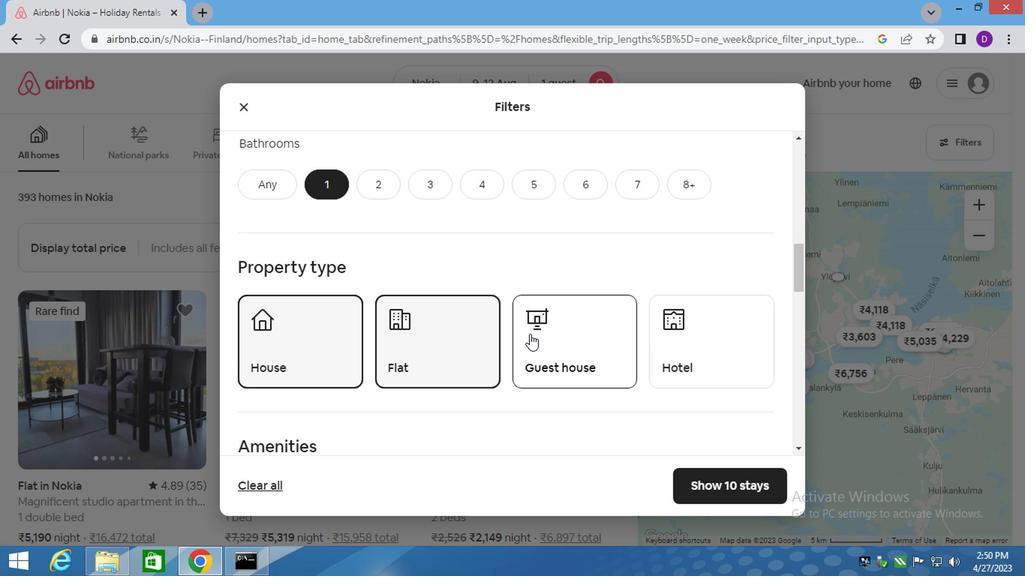 
Action: Mouse moved to (529, 333)
Screenshot: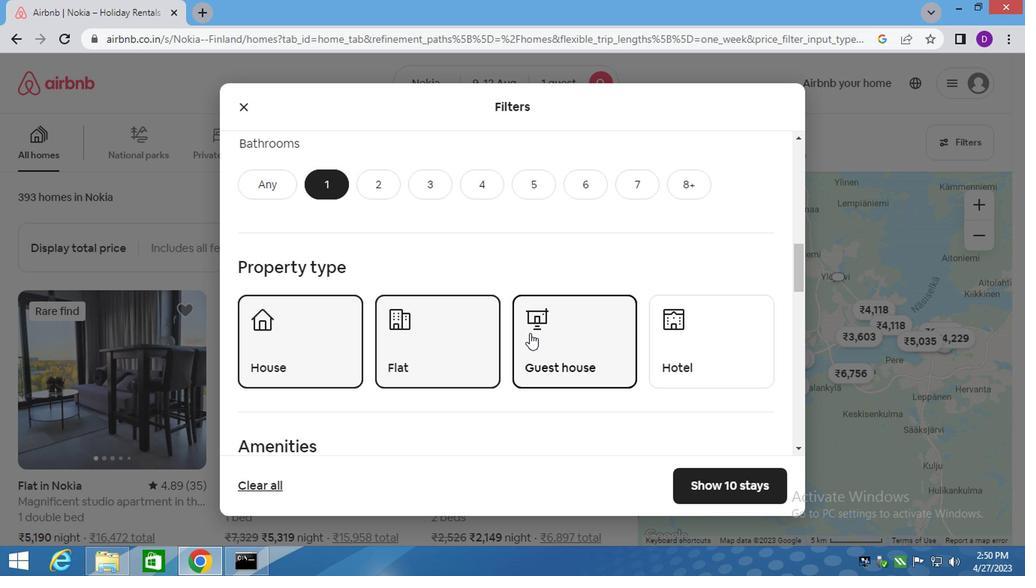 
Action: Mouse scrolled (529, 333) with delta (0, 0)
Screenshot: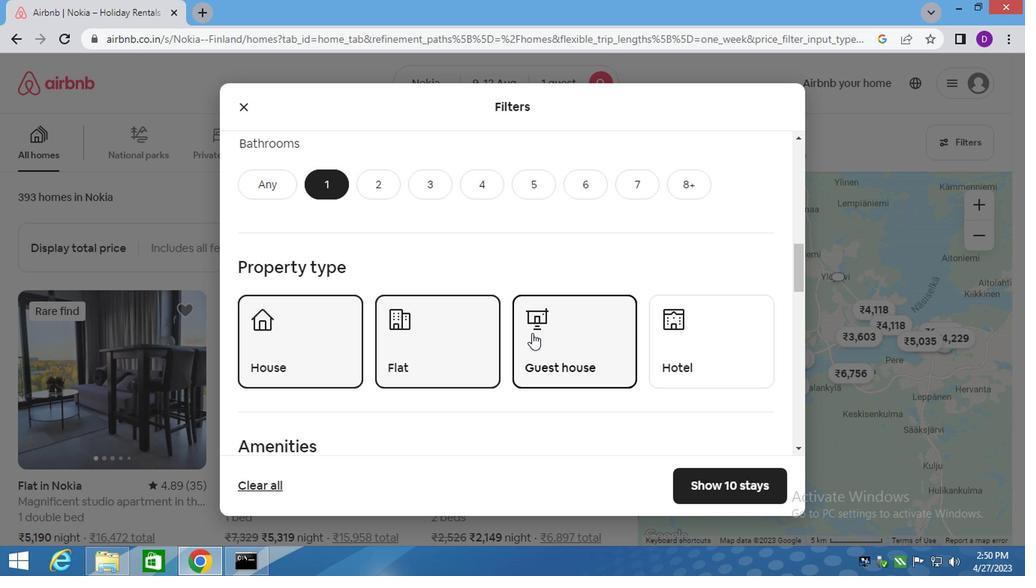 
Action: Mouse scrolled (529, 333) with delta (0, 0)
Screenshot: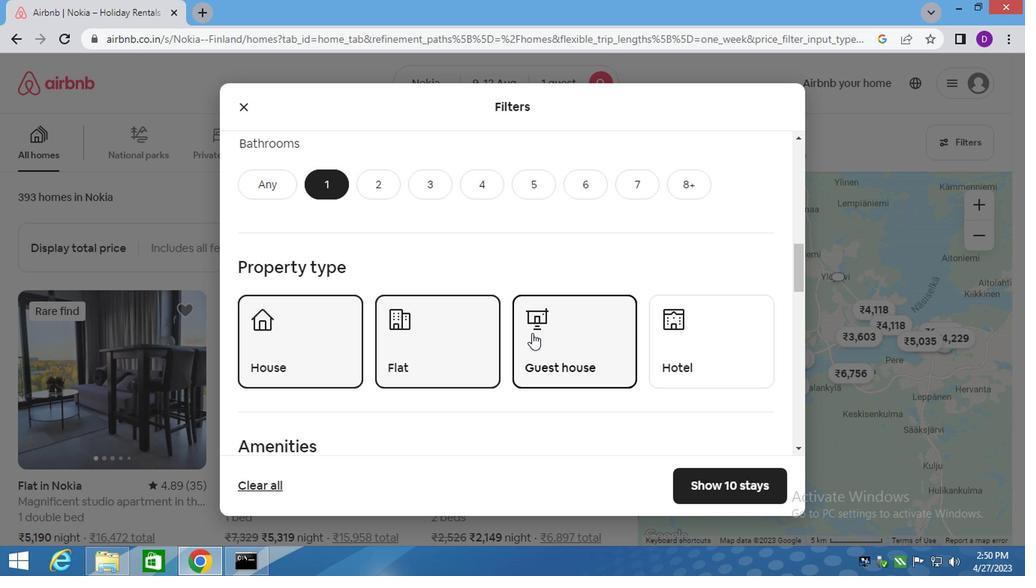 
Action: Mouse scrolled (529, 333) with delta (0, 0)
Screenshot: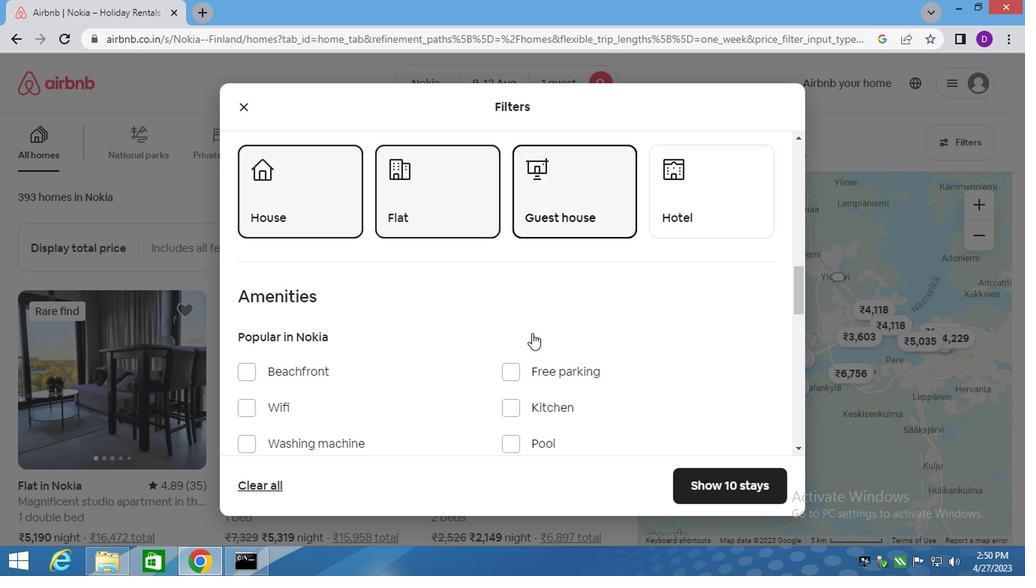 
Action: Mouse scrolled (529, 333) with delta (0, 0)
Screenshot: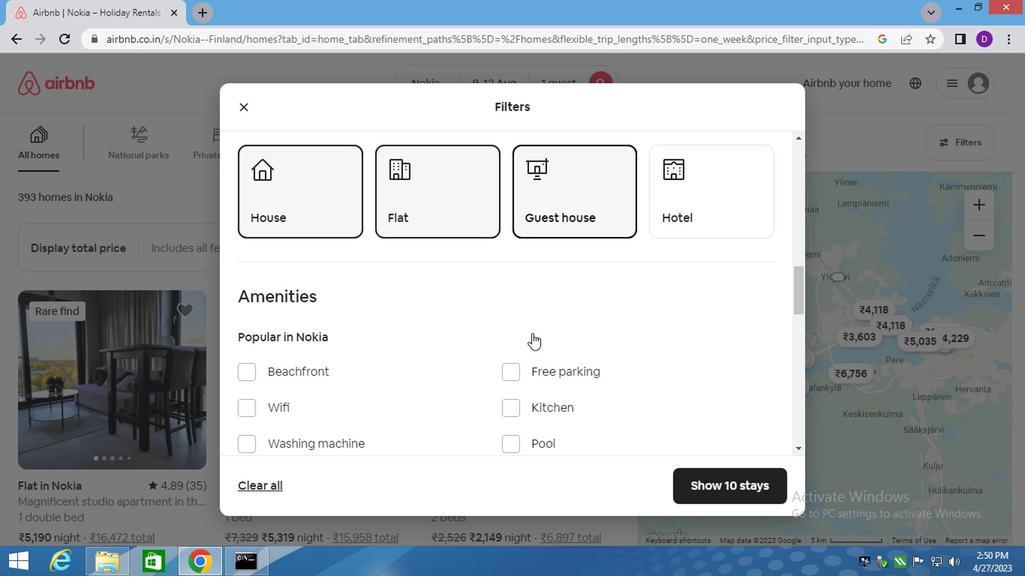 
Action: Mouse scrolled (529, 333) with delta (0, 0)
Screenshot: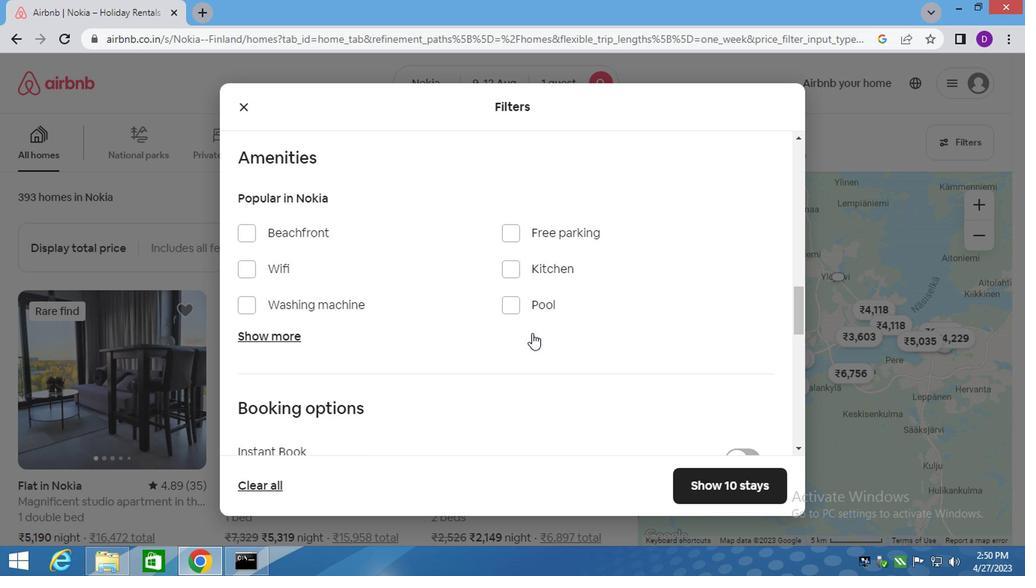
Action: Mouse scrolled (529, 333) with delta (0, 0)
Screenshot: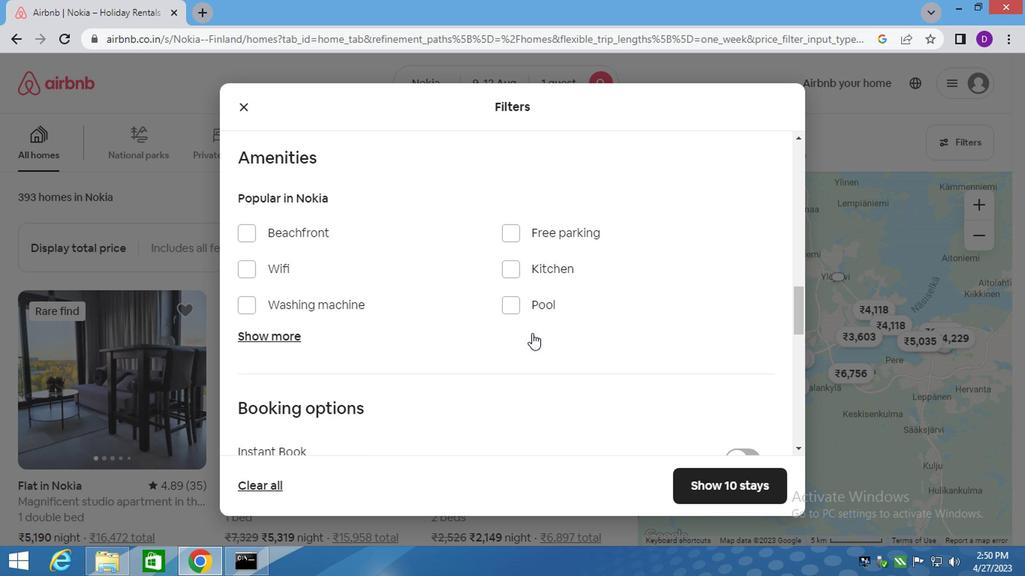 
Action: Mouse moved to (733, 350)
Screenshot: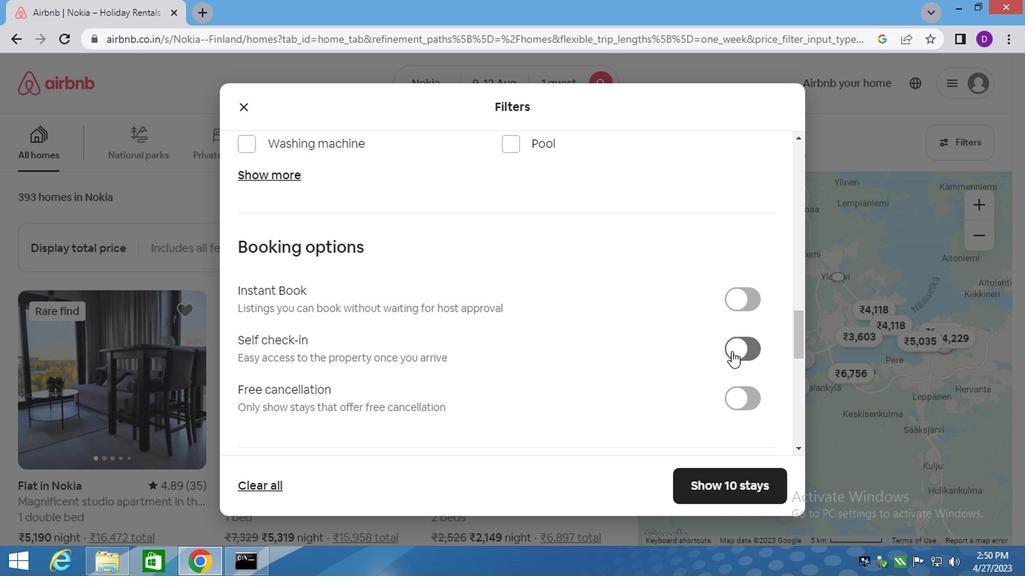 
Action: Mouse pressed left at (733, 350)
Screenshot: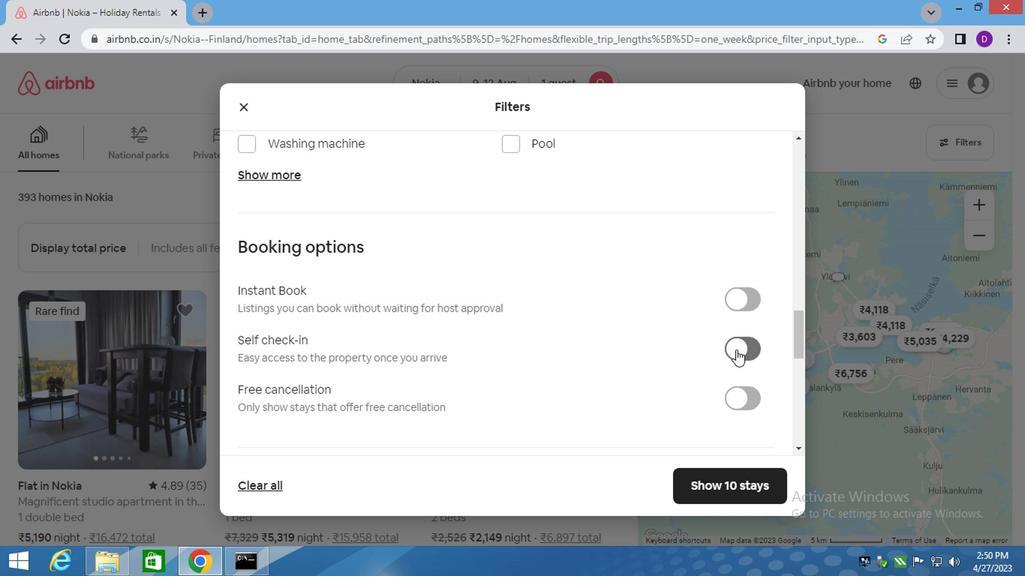 
Action: Mouse moved to (686, 480)
Screenshot: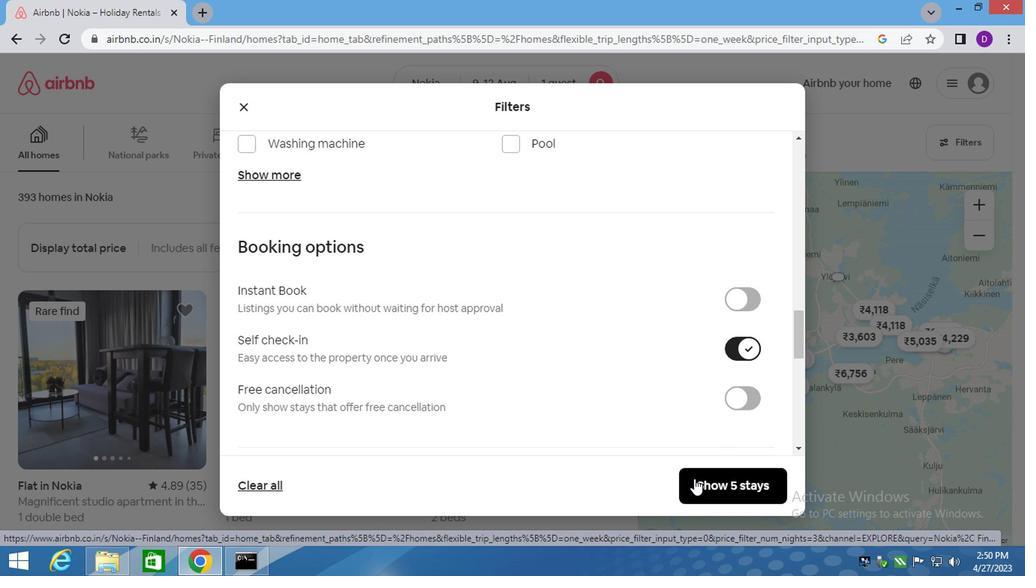 
Action: Mouse pressed left at (686, 480)
Screenshot: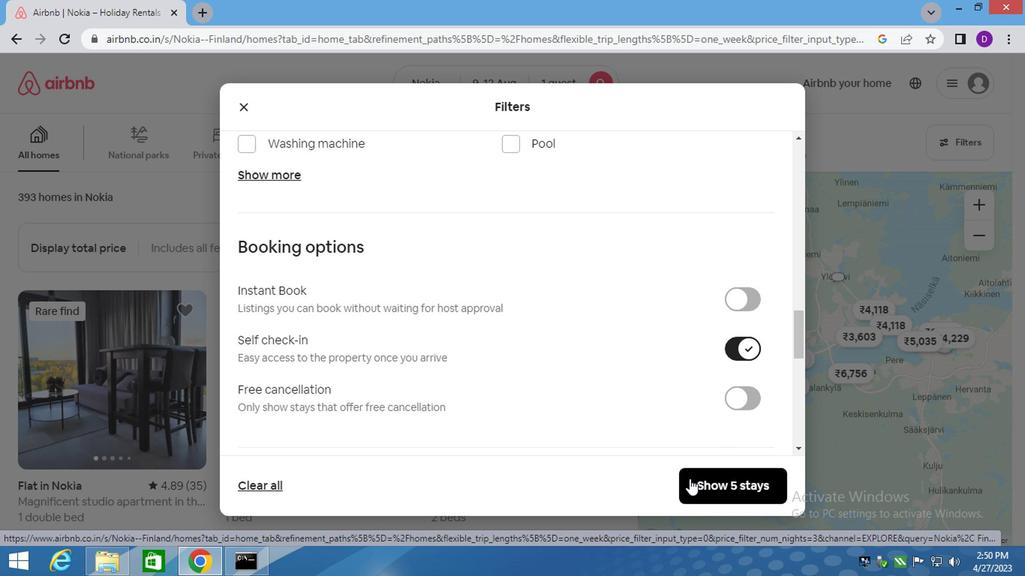 
Action: Mouse moved to (607, 350)
Screenshot: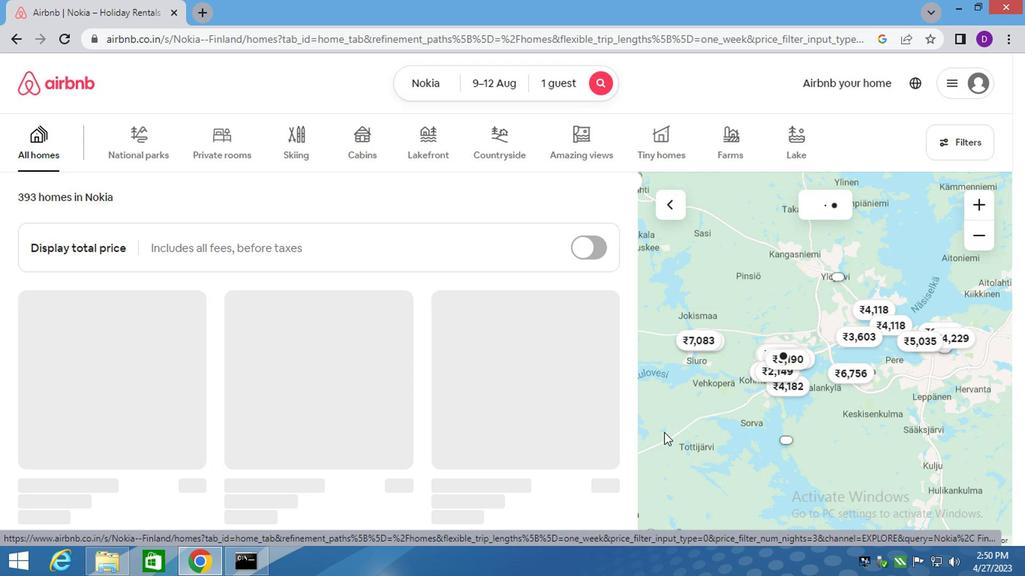 
